 Task: Find connections with filter location Nageswari with filter topic #jobsearchwith filter profile language French with filter current company Brookfield Properties with filter school Zeal College of Engineering & Research, Pune with filter industry Textile Manufacturing with filter service category Budgeting with filter keywords title Financial Analyst
Action: Mouse moved to (503, 99)
Screenshot: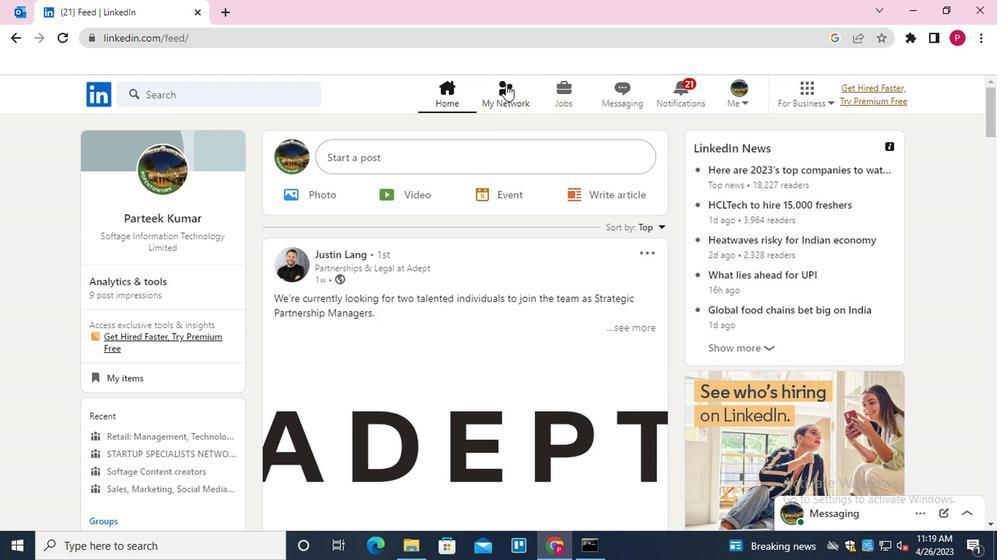 
Action: Mouse pressed left at (503, 99)
Screenshot: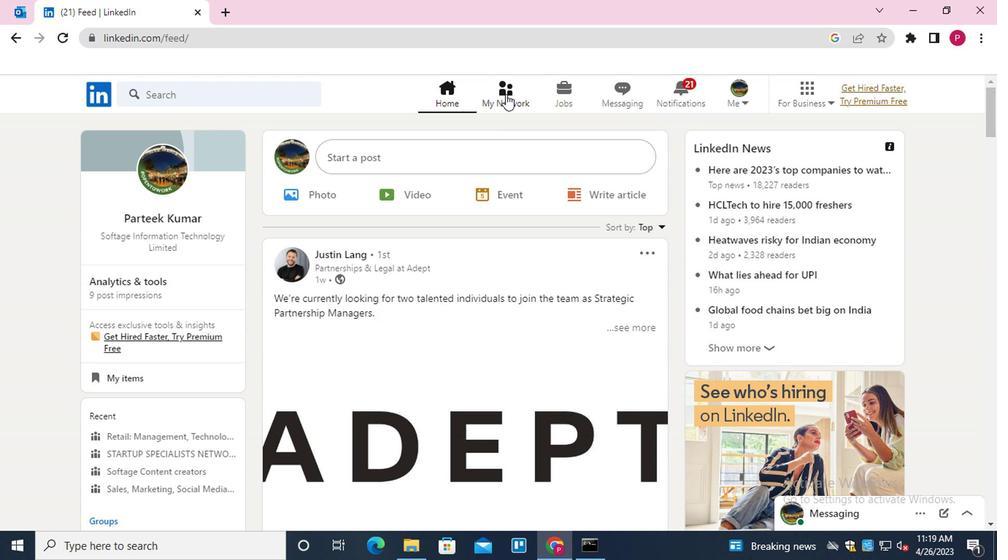 
Action: Mouse moved to (219, 184)
Screenshot: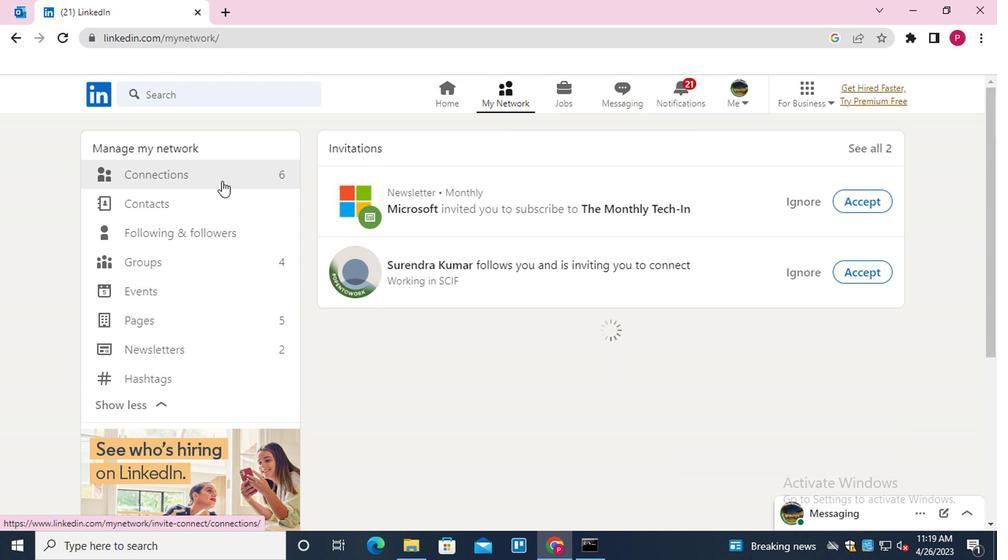 
Action: Mouse pressed left at (219, 184)
Screenshot: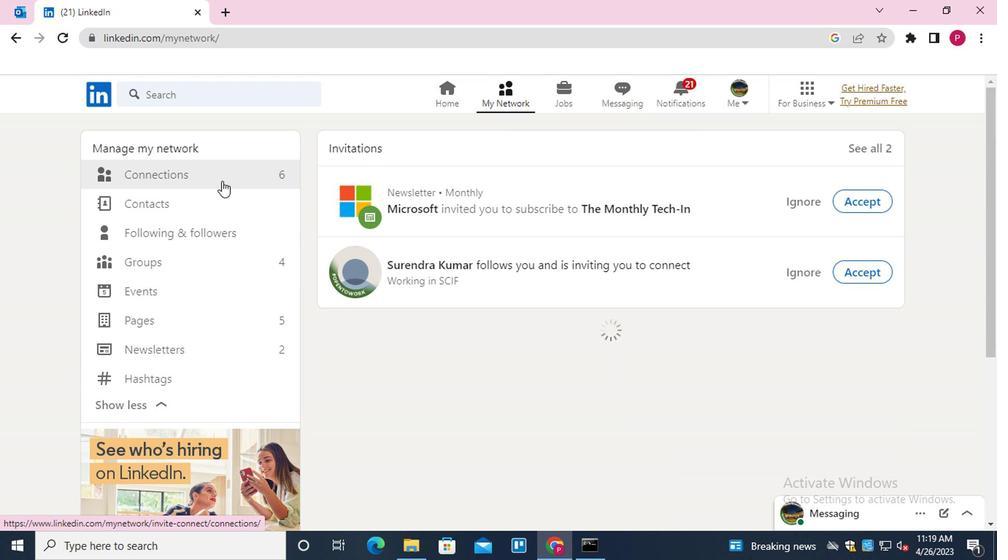
Action: Mouse moved to (612, 178)
Screenshot: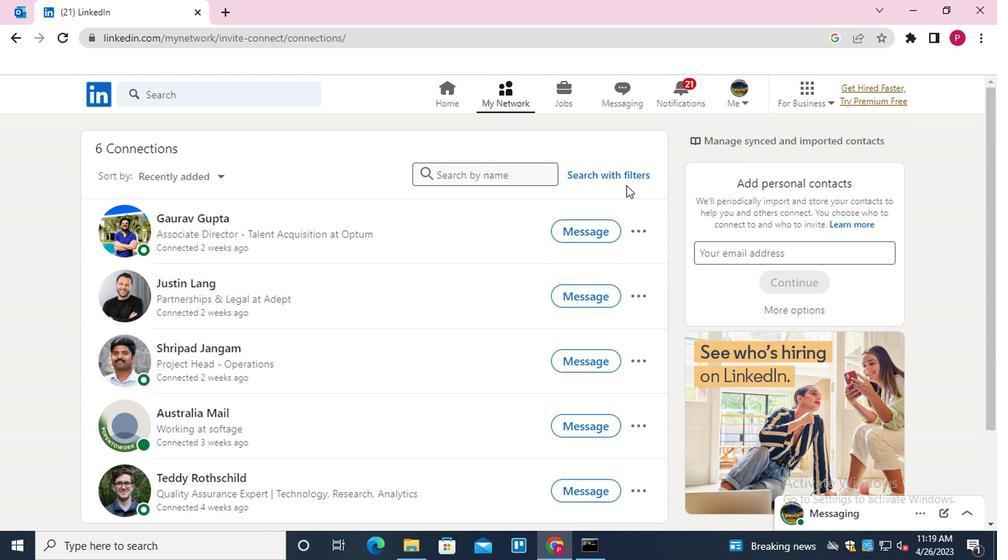 
Action: Mouse pressed left at (612, 178)
Screenshot: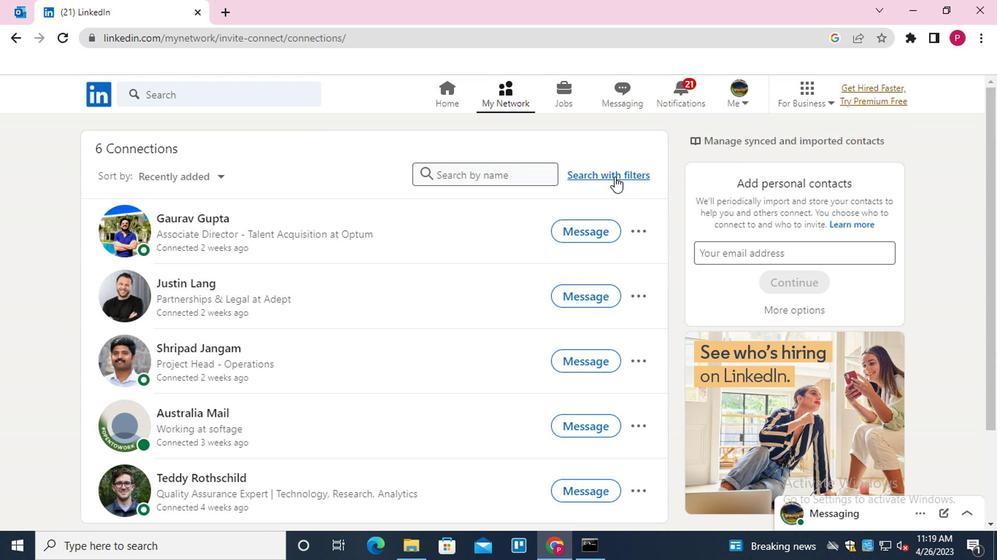 
Action: Mouse moved to (485, 145)
Screenshot: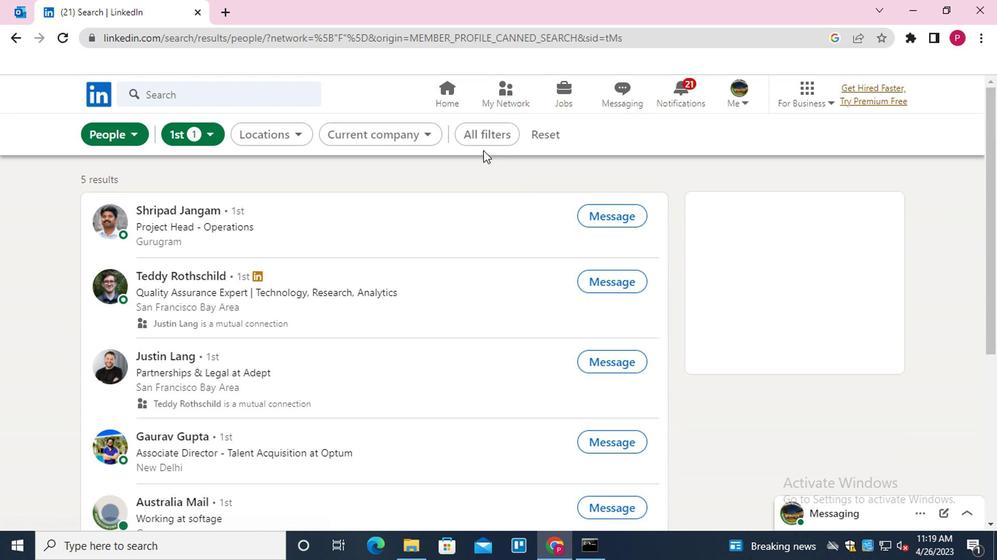 
Action: Mouse pressed left at (485, 145)
Screenshot: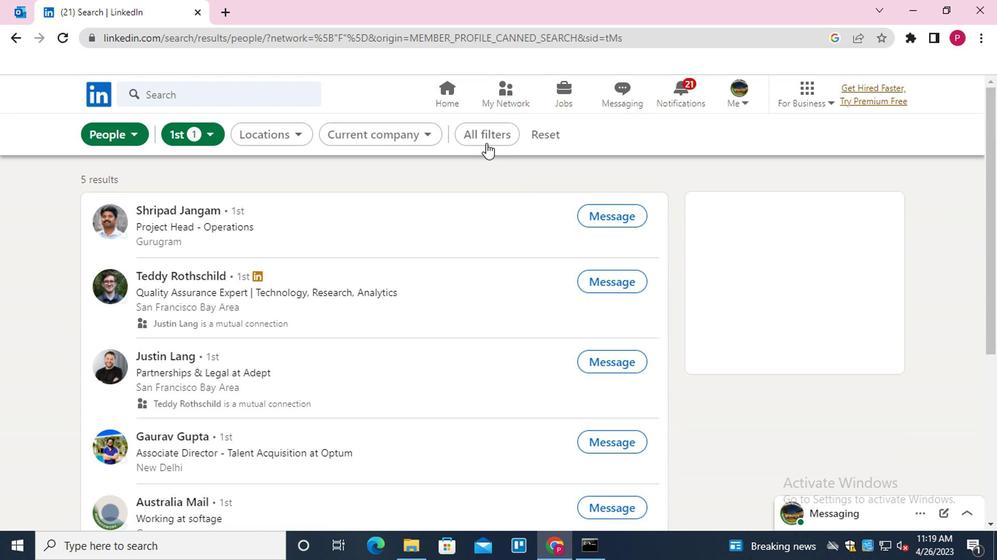 
Action: Mouse moved to (739, 331)
Screenshot: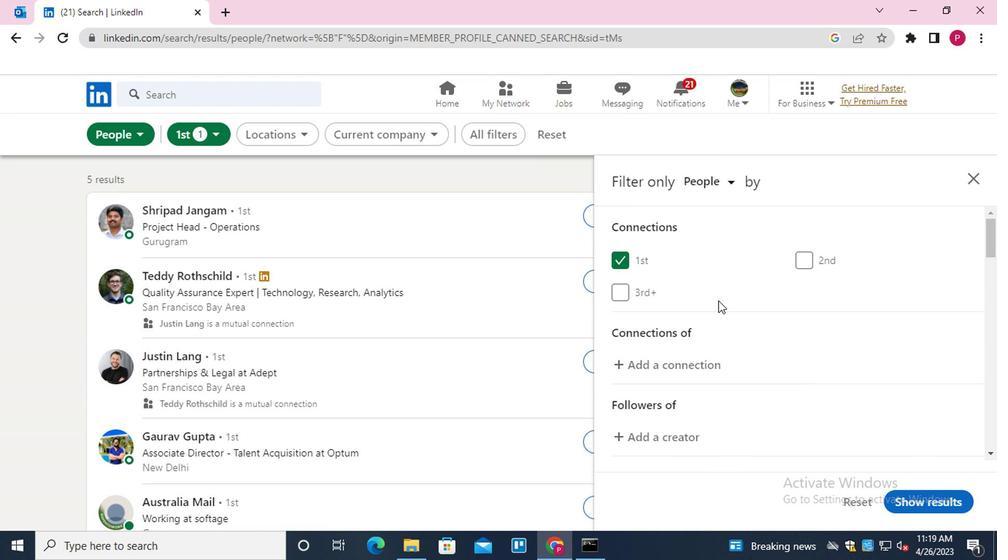 
Action: Mouse scrolled (739, 330) with delta (0, 0)
Screenshot: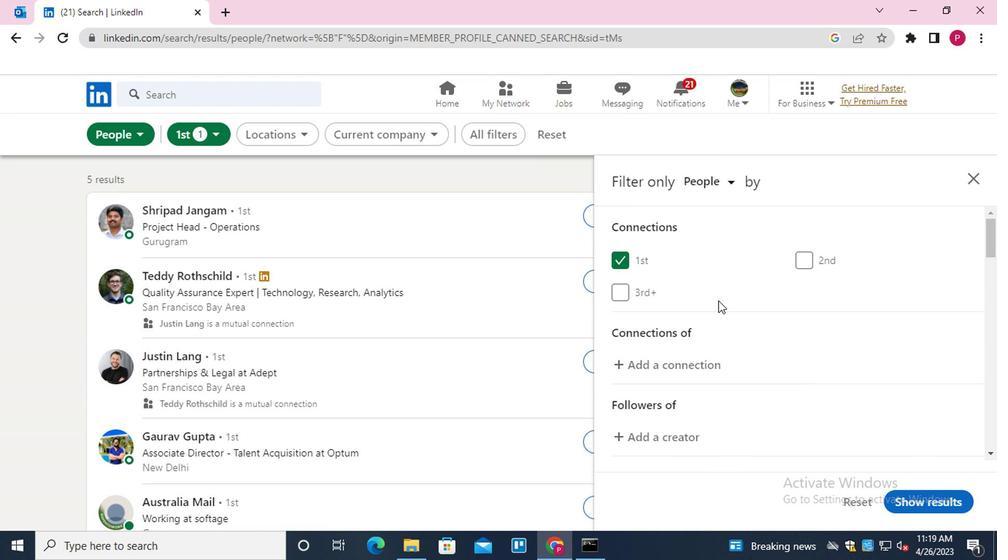 
Action: Mouse moved to (744, 336)
Screenshot: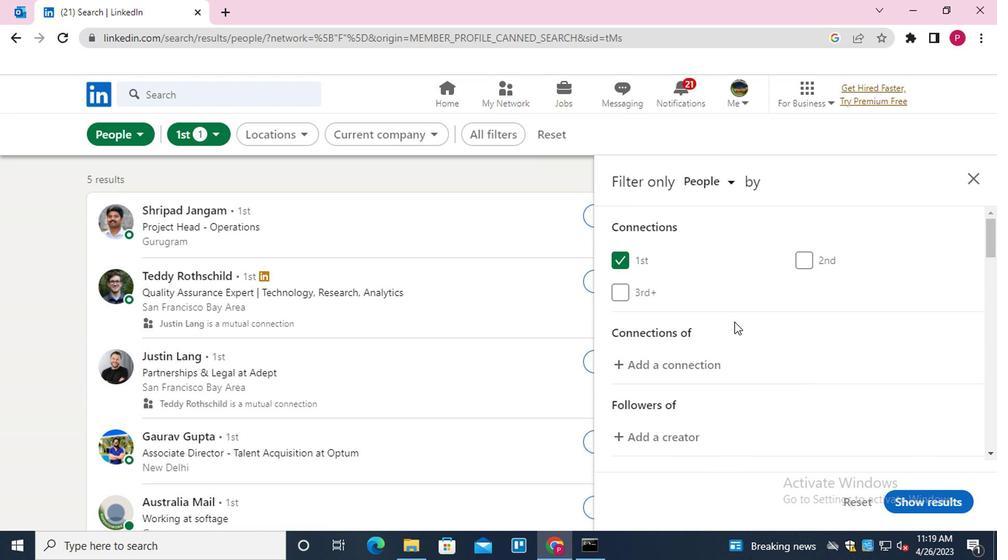 
Action: Mouse scrolled (744, 335) with delta (0, -1)
Screenshot: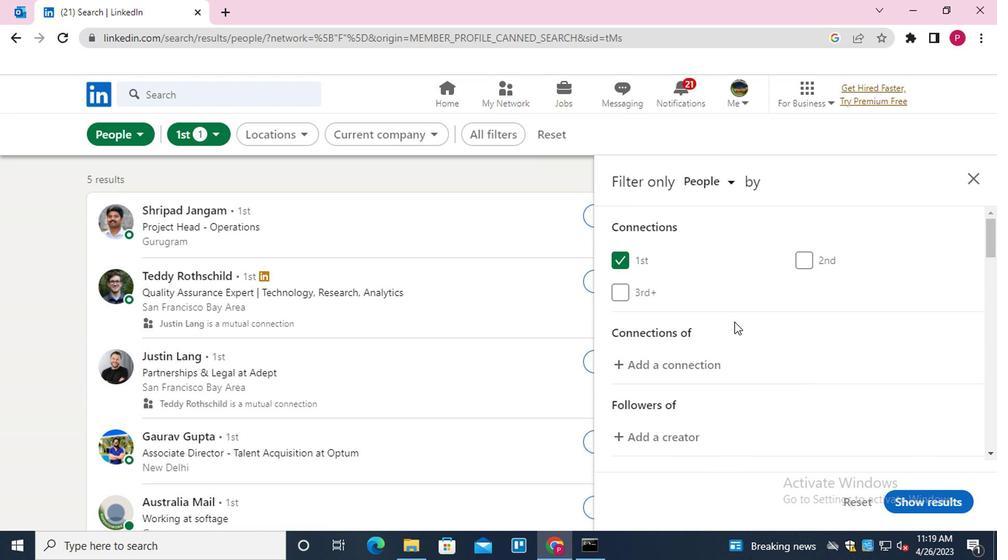 
Action: Mouse moved to (879, 419)
Screenshot: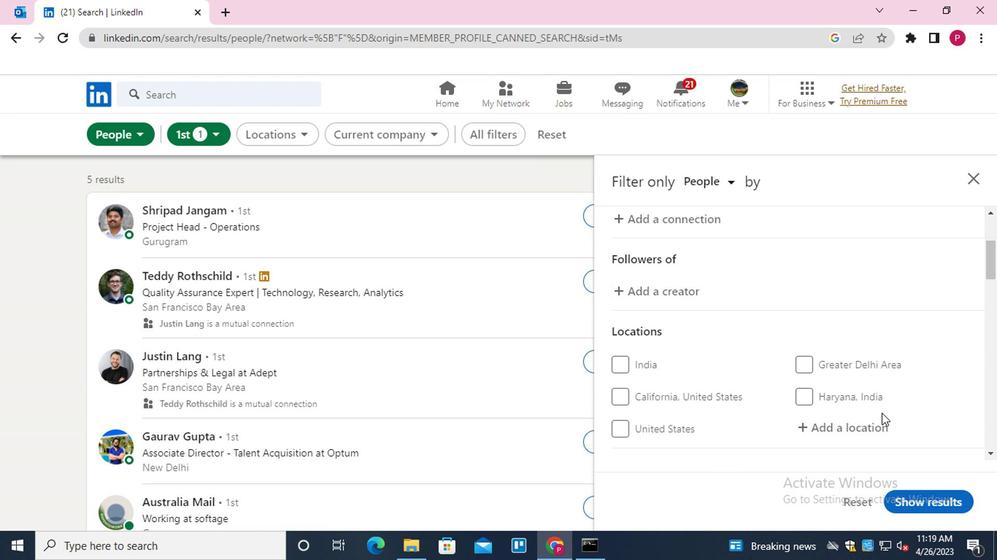 
Action: Mouse pressed left at (879, 419)
Screenshot: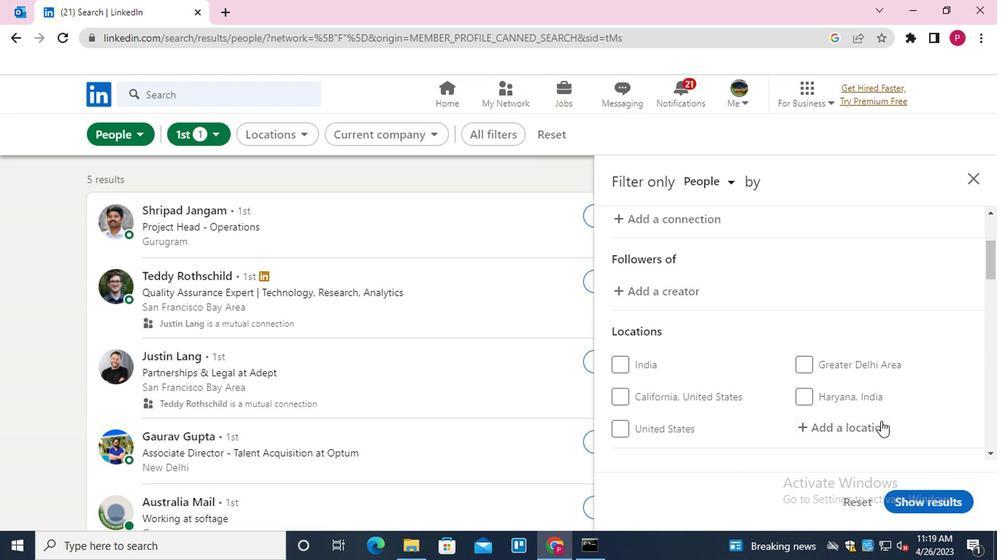 
Action: Key pressed <Key.shift>NAGESWARI
Screenshot: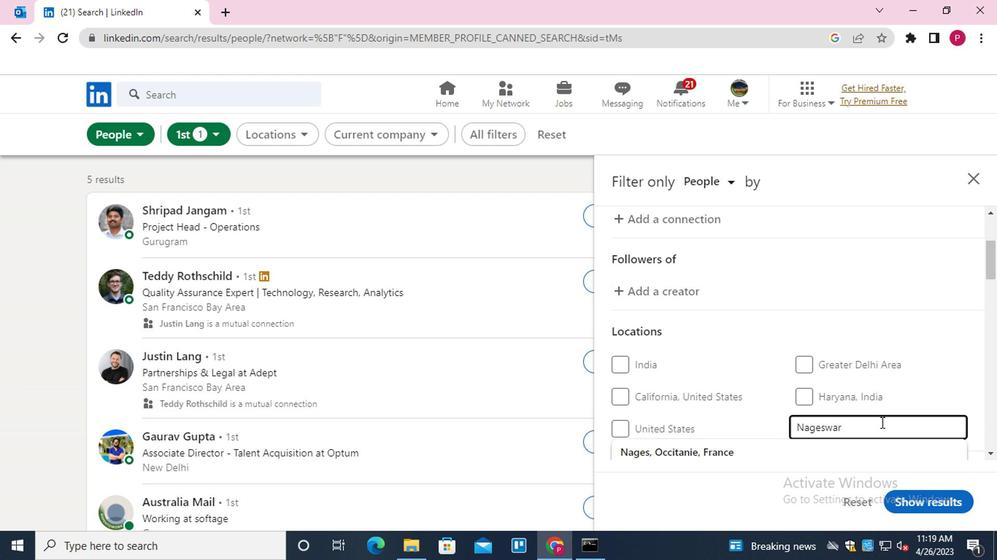 
Action: Mouse moved to (903, 390)
Screenshot: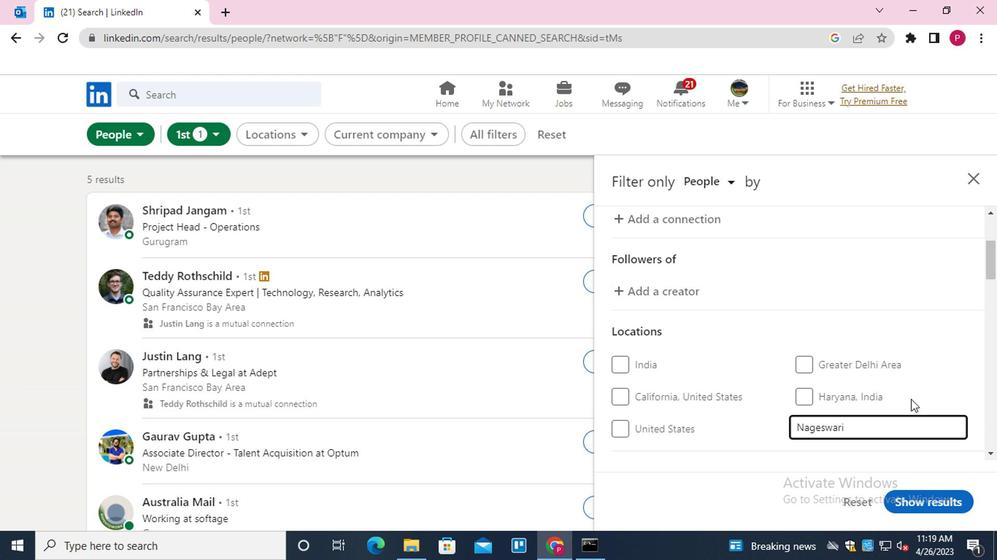 
Action: Mouse scrolled (903, 389) with delta (0, -1)
Screenshot: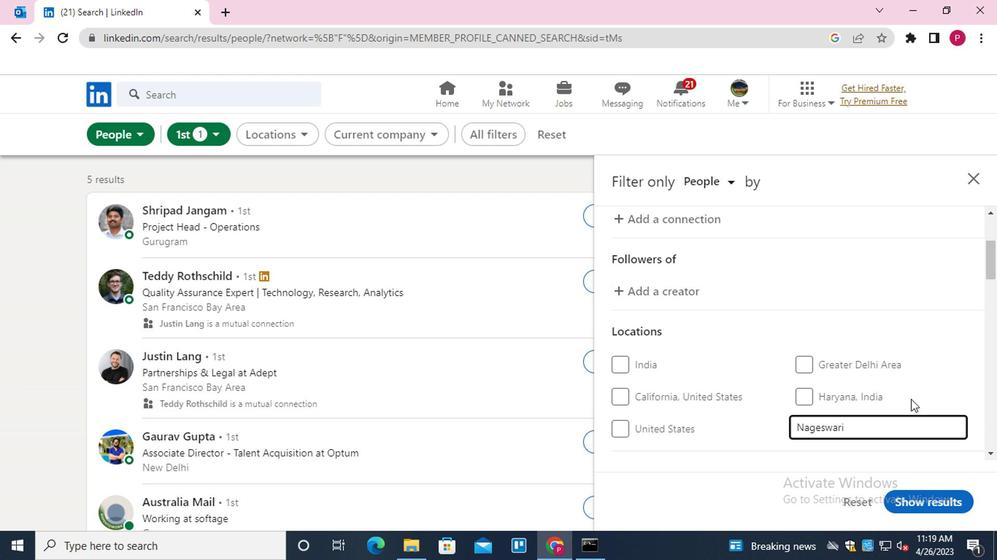 
Action: Mouse moved to (887, 386)
Screenshot: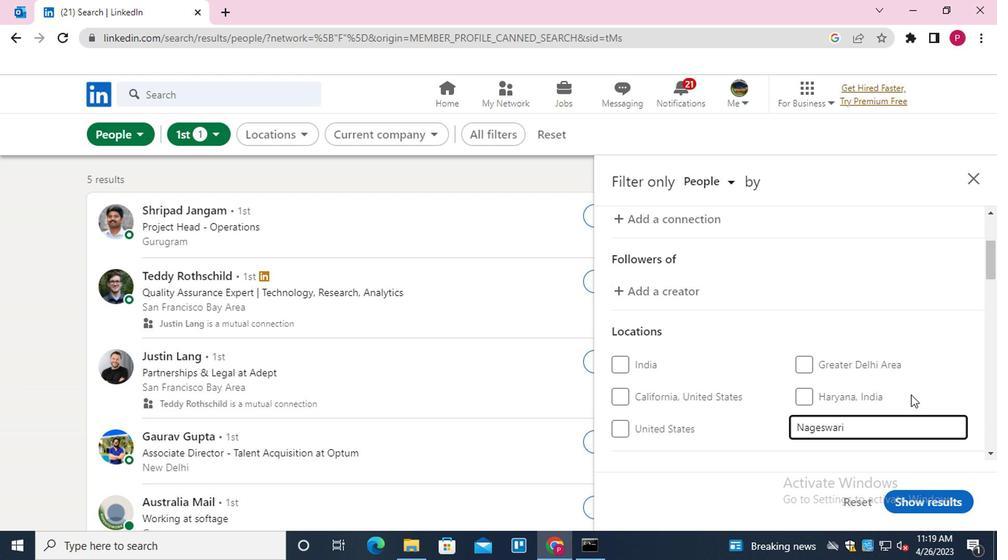 
Action: Mouse scrolled (887, 385) with delta (0, -1)
Screenshot: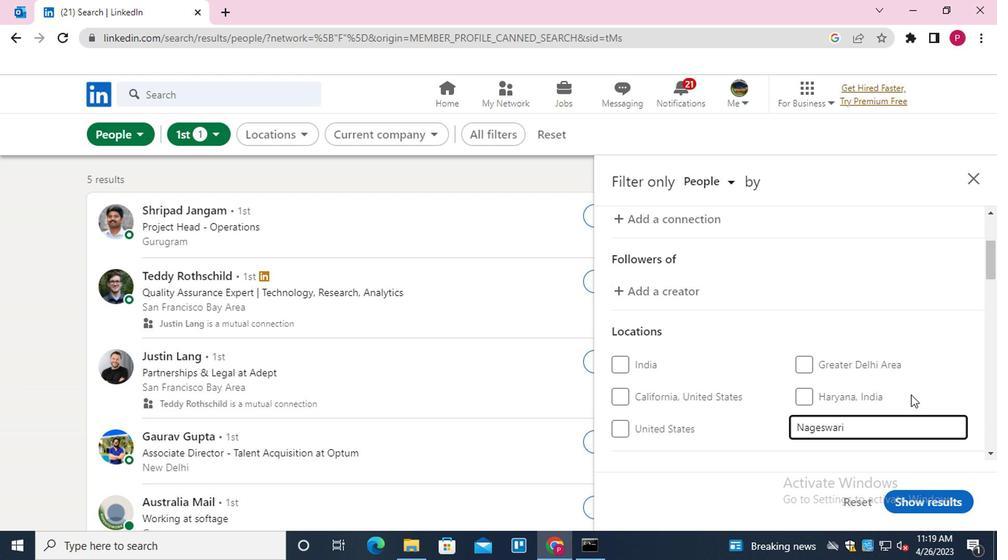 
Action: Mouse moved to (687, 348)
Screenshot: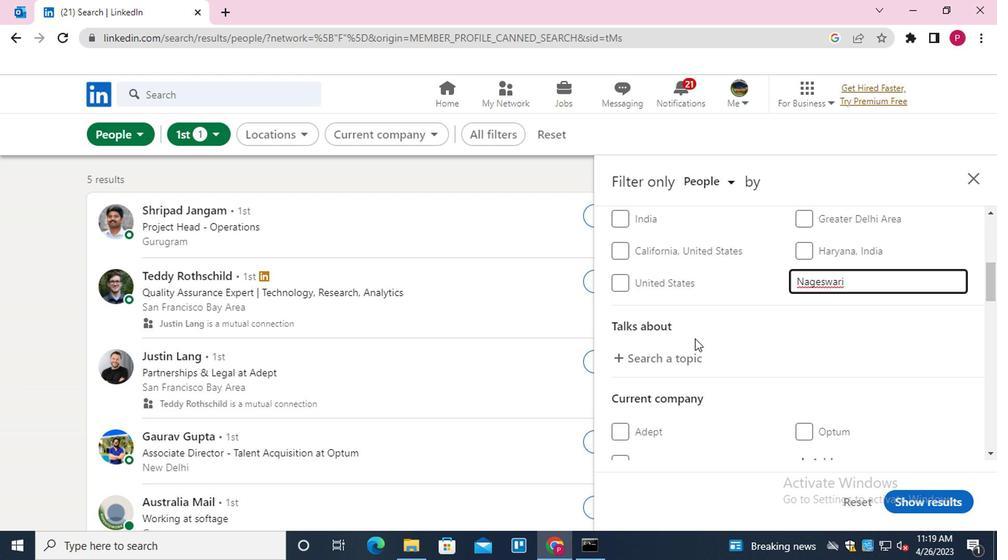 
Action: Mouse pressed left at (687, 348)
Screenshot: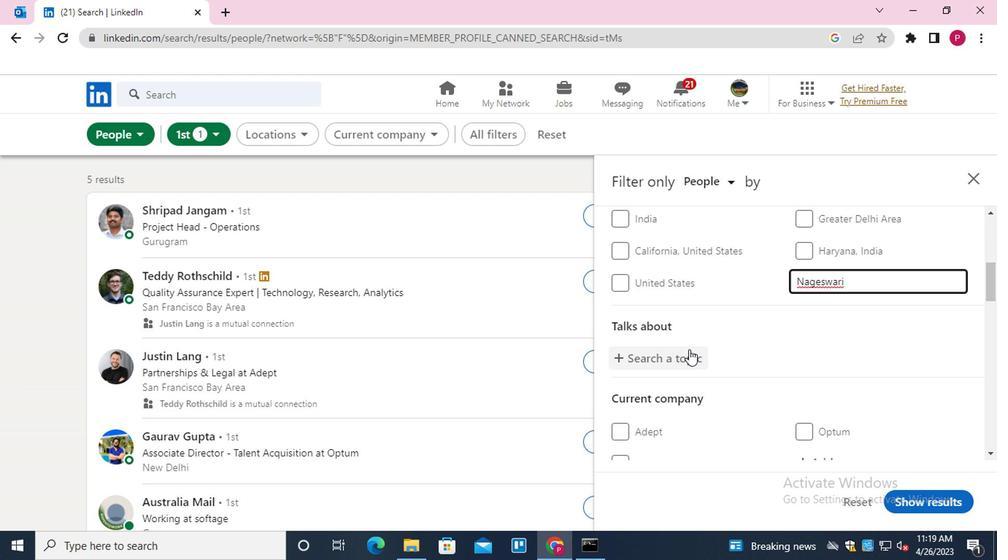 
Action: Key pressed <Key.shift><Key.shift><Key.shift><Key.shift><Key.shift><Key.shift><Key.shift><Key.shift><Key.shift><Key.shift><Key.shift><Key.shift><Key.shift><Key.shift><Key.shift>JOBSEARCH<Key.down><Key.enter>
Screenshot: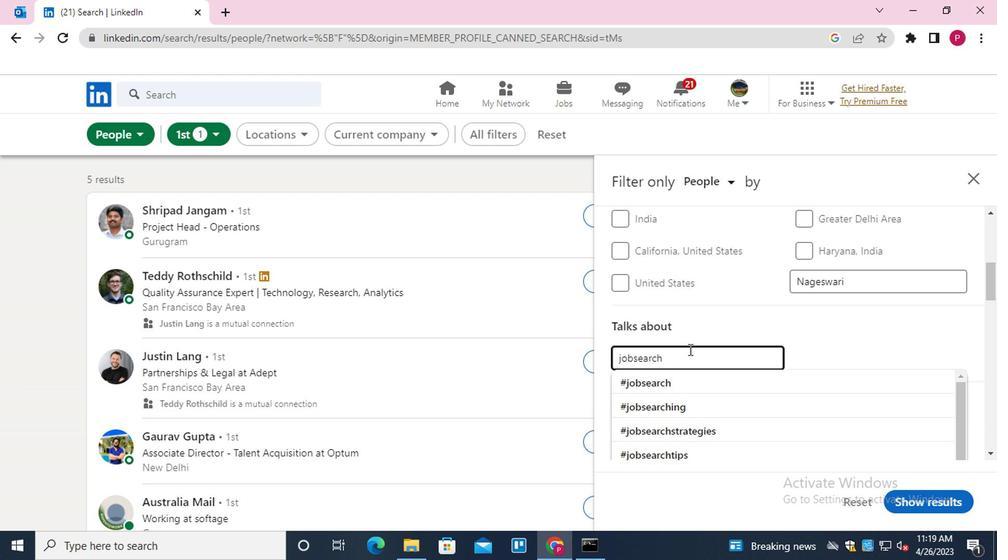 
Action: Mouse moved to (687, 349)
Screenshot: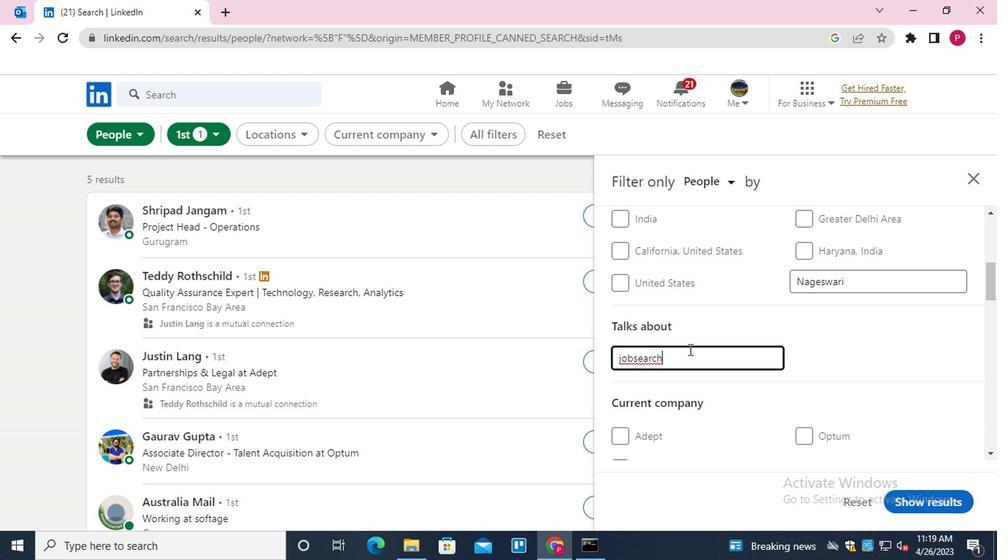 
Action: Mouse pressed left at (687, 349)
Screenshot: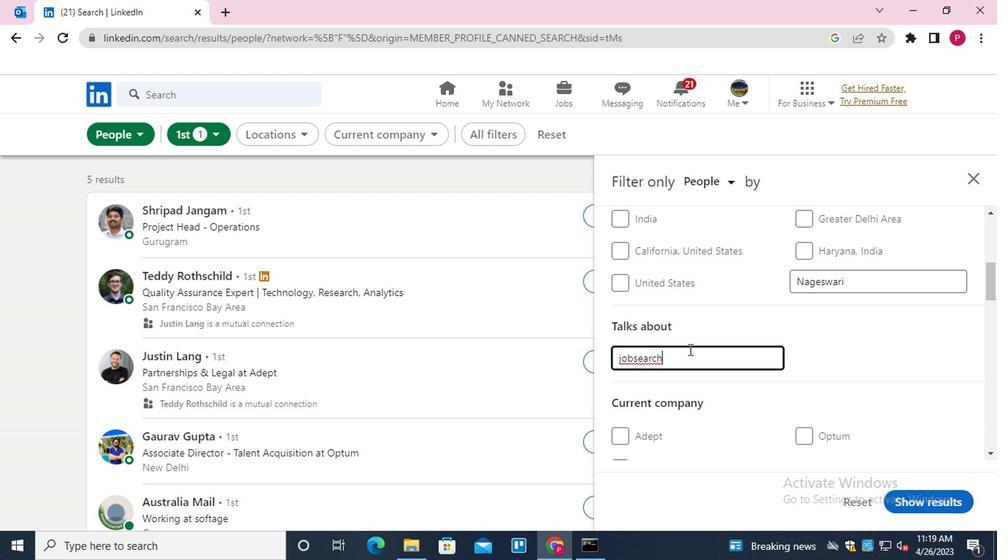 
Action: Mouse moved to (686, 350)
Screenshot: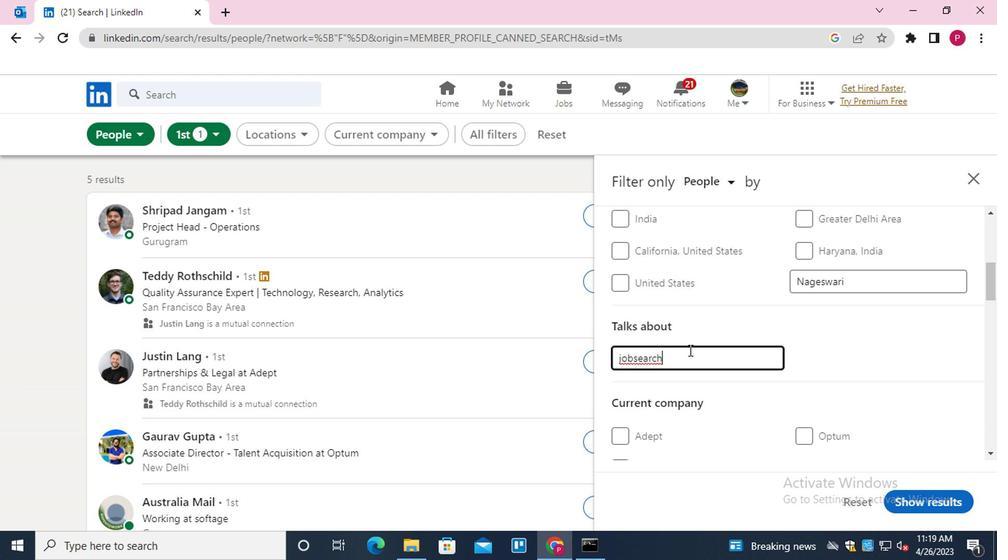 
Action: Key pressed <Key.down><Key.enter>
Screenshot: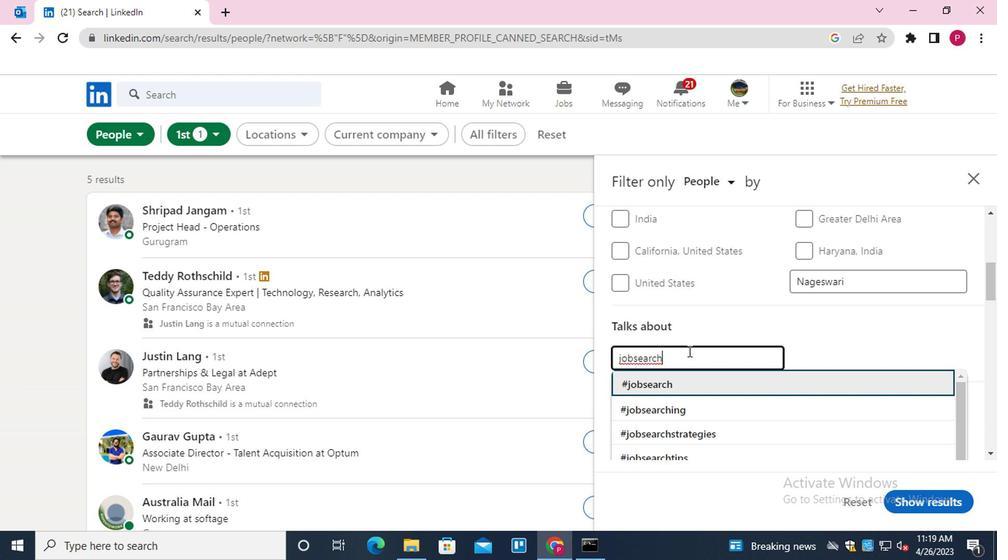 
Action: Mouse scrolled (686, 349) with delta (0, -1)
Screenshot: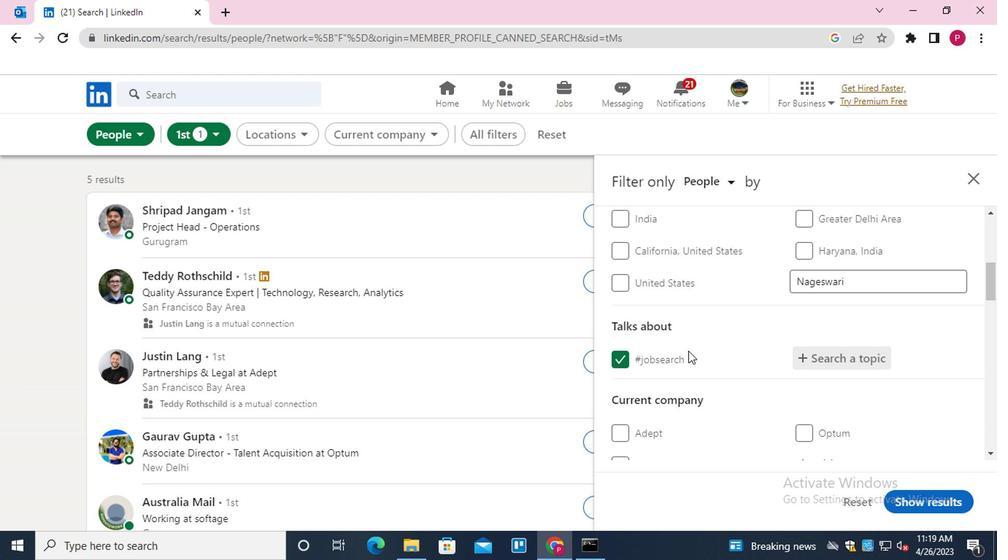 
Action: Mouse scrolled (686, 349) with delta (0, -1)
Screenshot: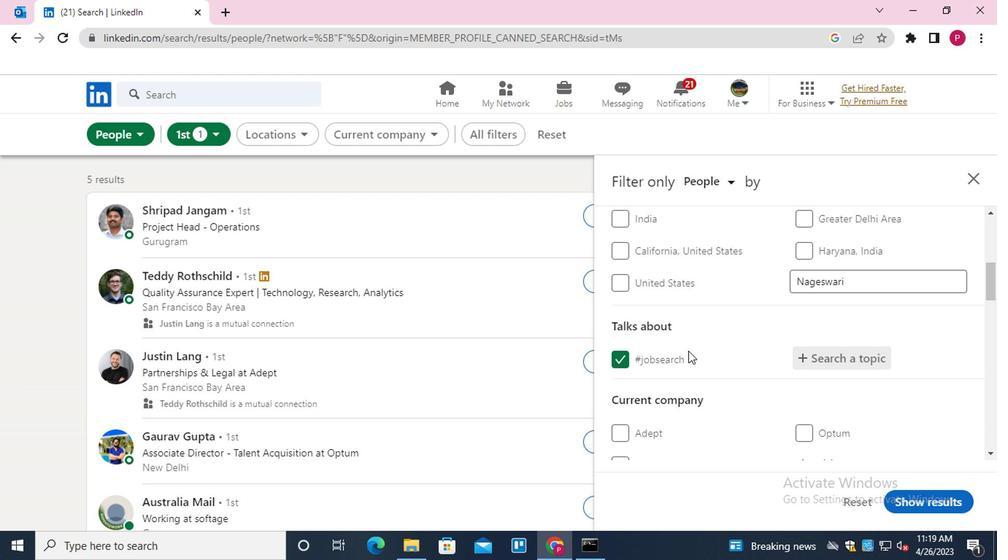 
Action: Mouse moved to (822, 321)
Screenshot: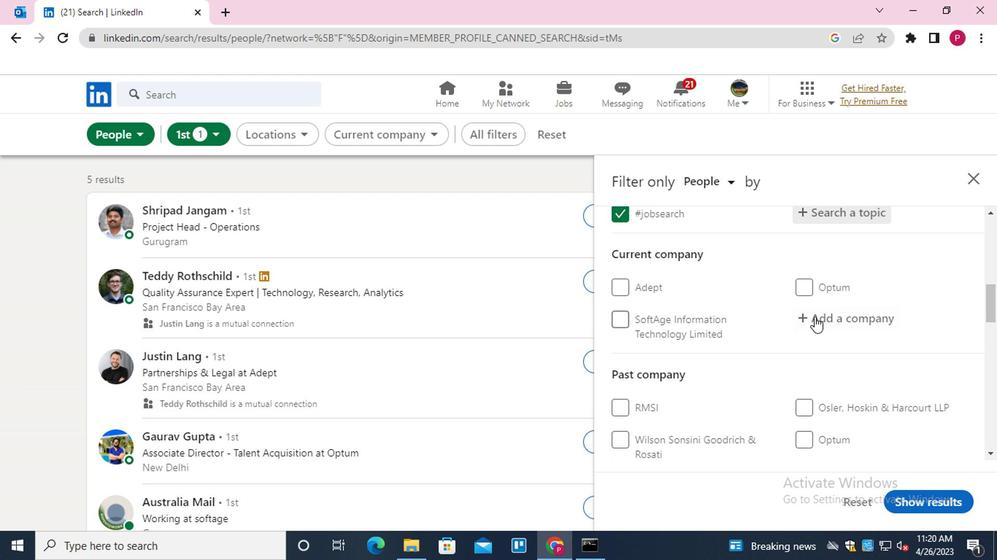 
Action: Mouse pressed left at (822, 321)
Screenshot: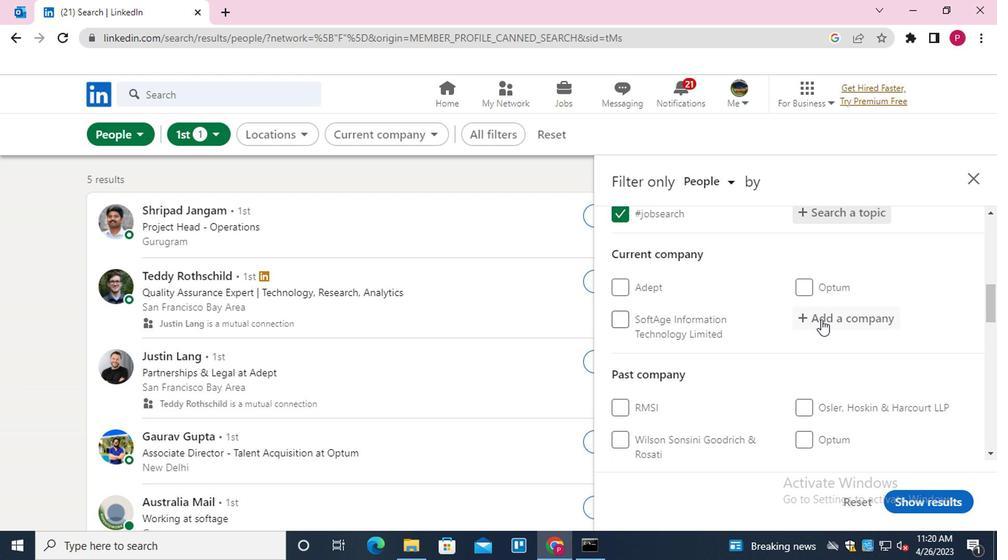 
Action: Mouse moved to (823, 321)
Screenshot: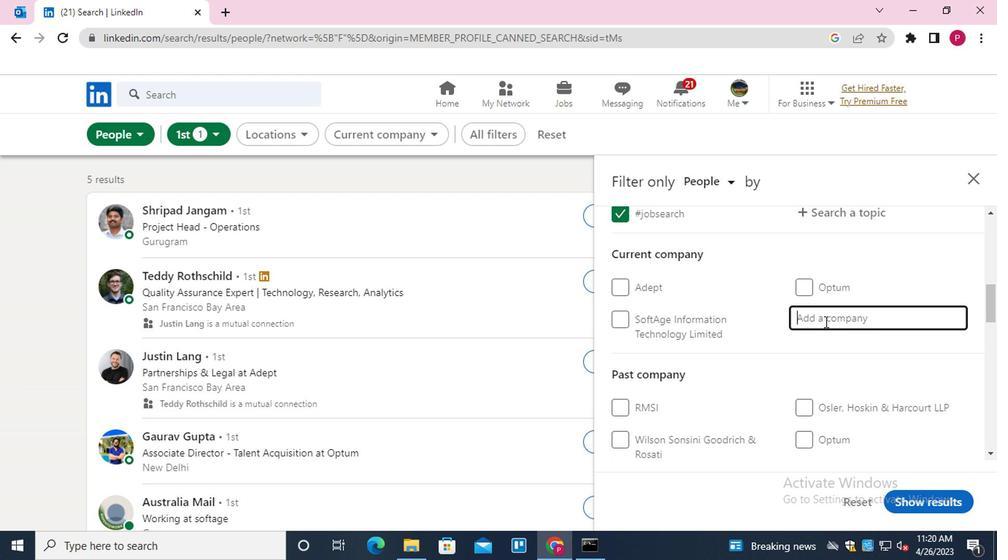 
Action: Key pressed <Key.shift><Key.shift><Key.shift><Key.shift>BRROKFIELD
Screenshot: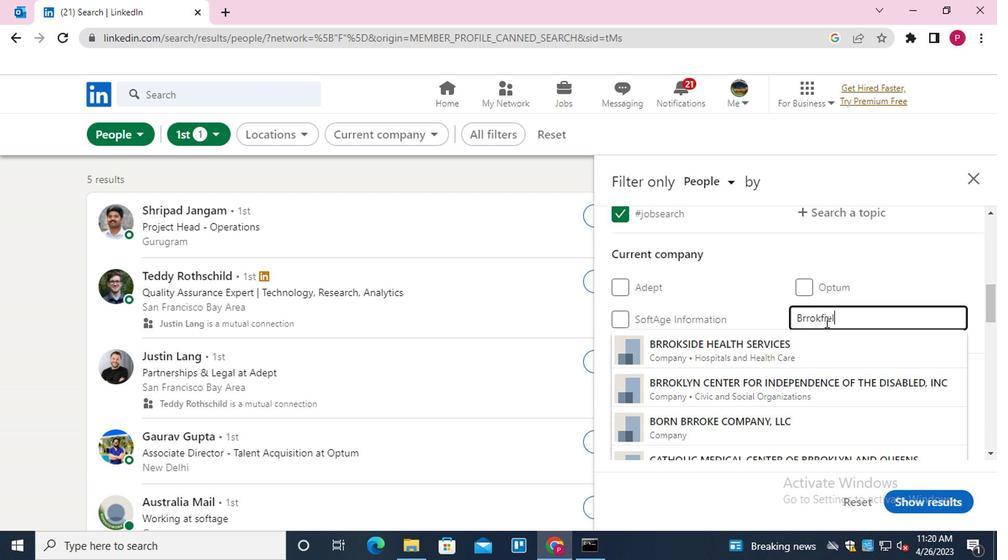 
Action: Mouse moved to (901, 323)
Screenshot: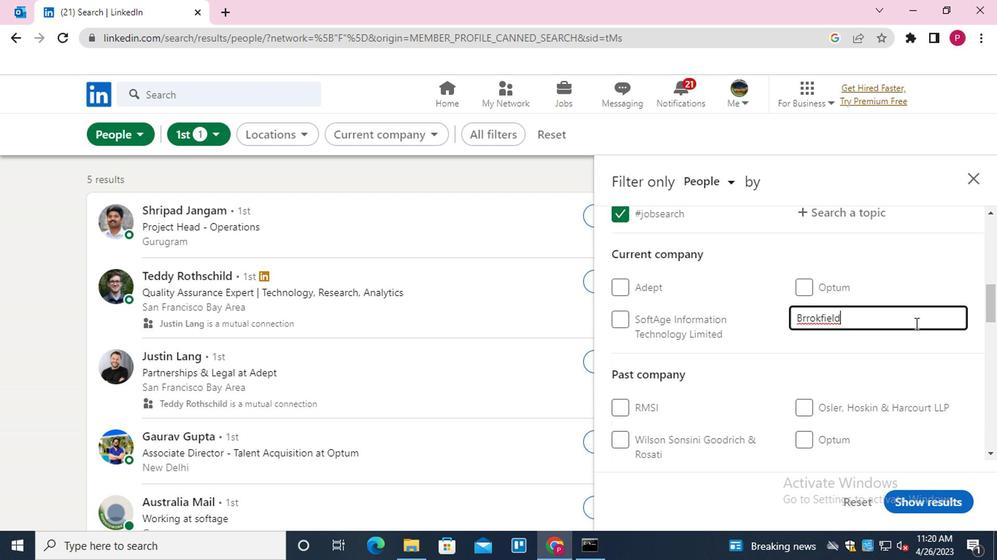 
Action: Key pressed <Key.backspace><Key.backspace><Key.backspace><Key.backspace><Key.backspace><Key.backspace><Key.backspace><Key.backspace>OOKFIELD
Screenshot: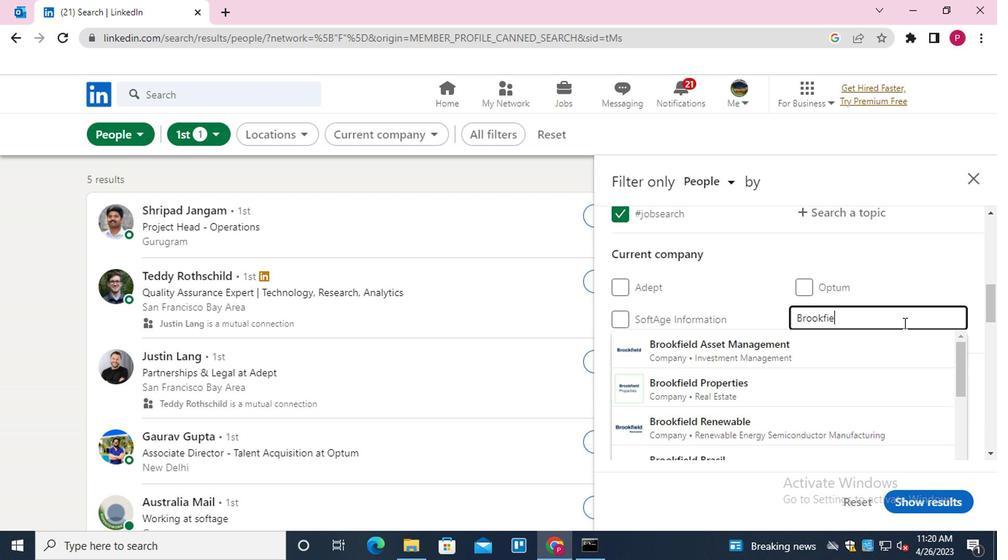 
Action: Mouse moved to (861, 381)
Screenshot: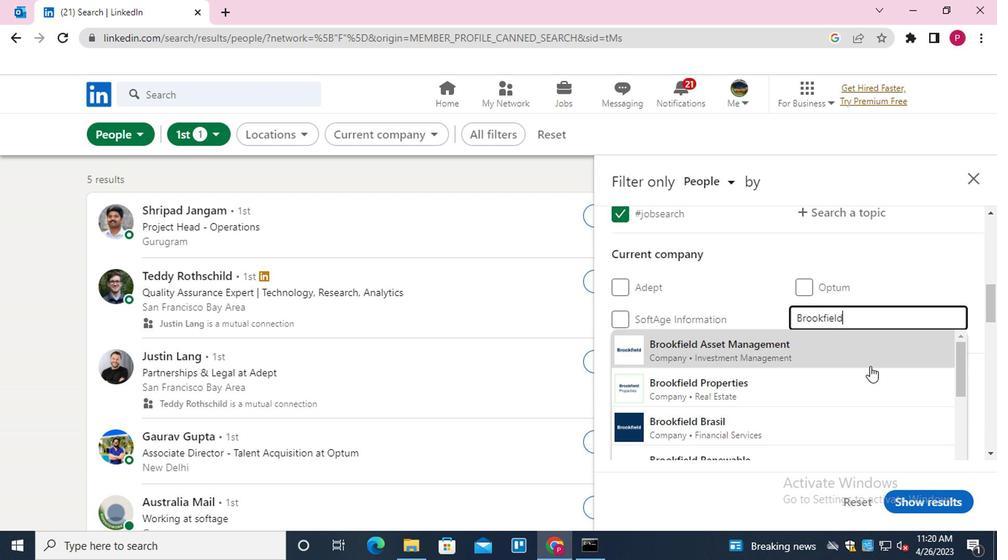 
Action: Mouse pressed left at (861, 381)
Screenshot: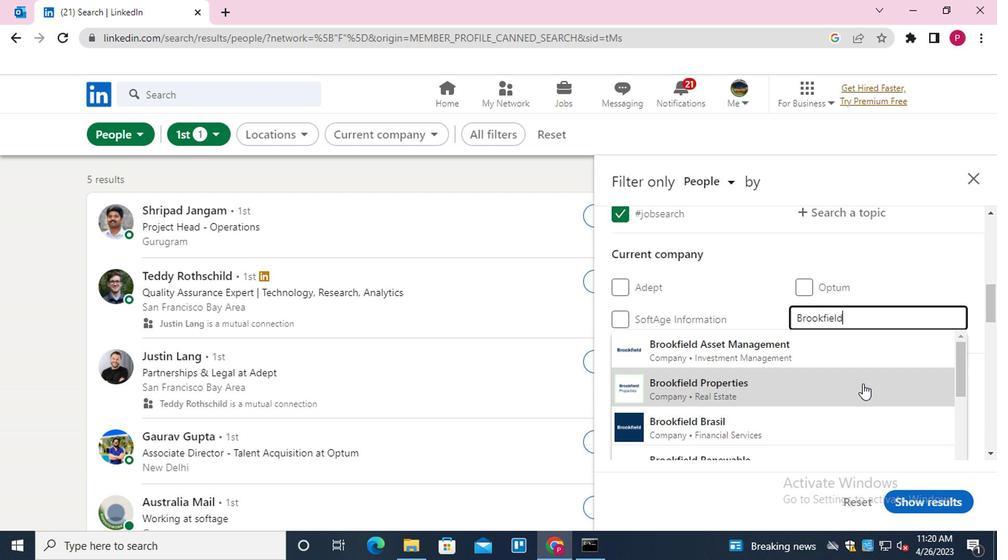 
Action: Mouse moved to (741, 360)
Screenshot: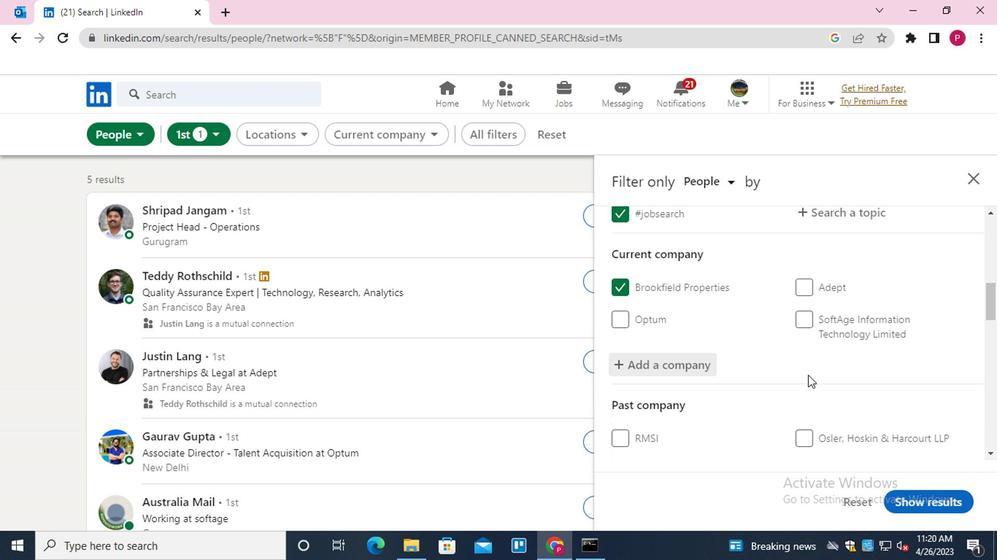 
Action: Mouse scrolled (741, 359) with delta (0, 0)
Screenshot: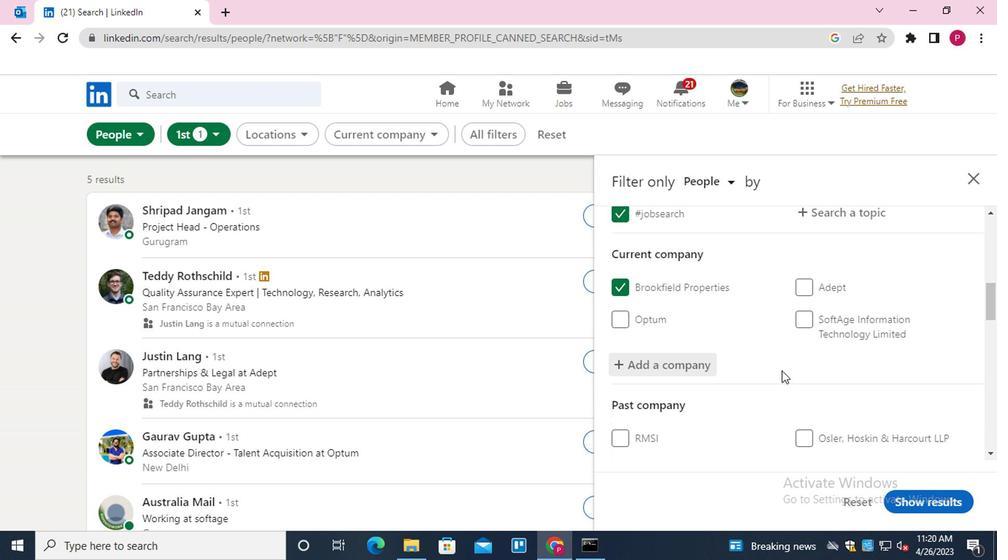 
Action: Mouse scrolled (741, 359) with delta (0, 0)
Screenshot: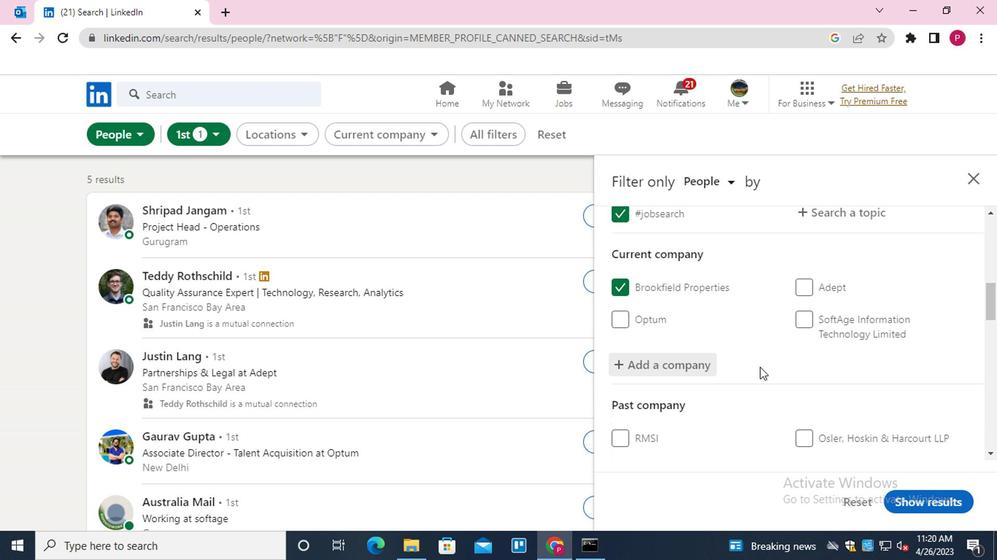 
Action: Mouse scrolled (741, 359) with delta (0, 0)
Screenshot: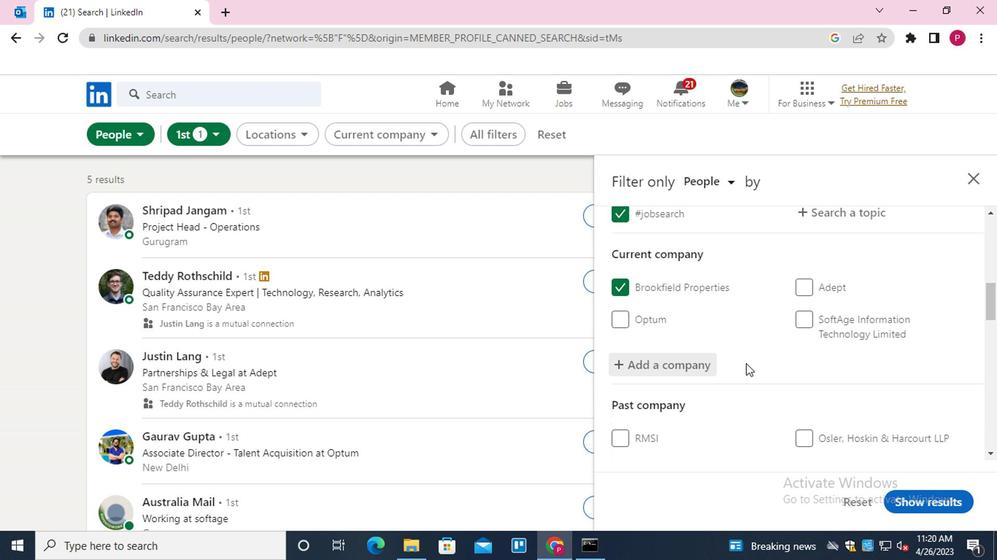 
Action: Mouse moved to (739, 360)
Screenshot: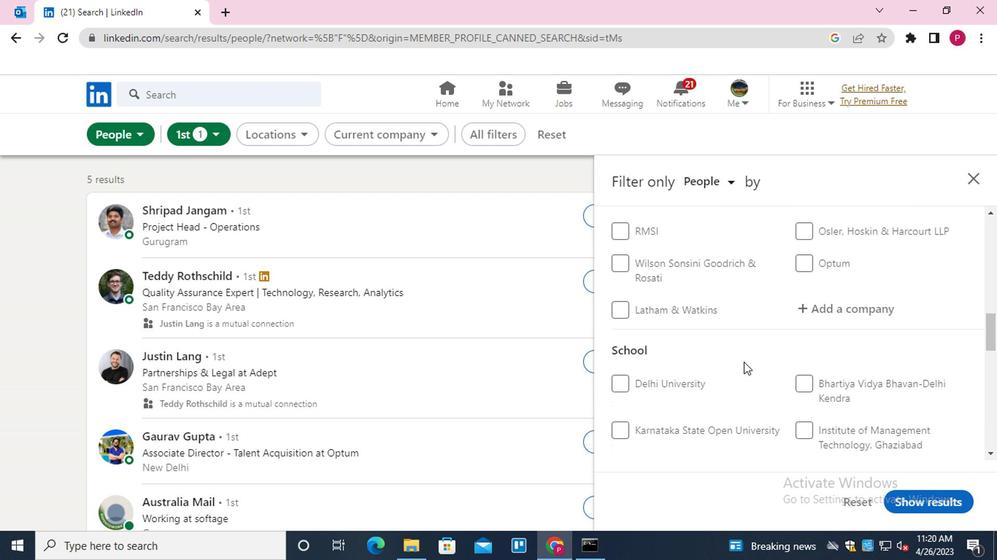 
Action: Mouse scrolled (739, 359) with delta (0, 0)
Screenshot: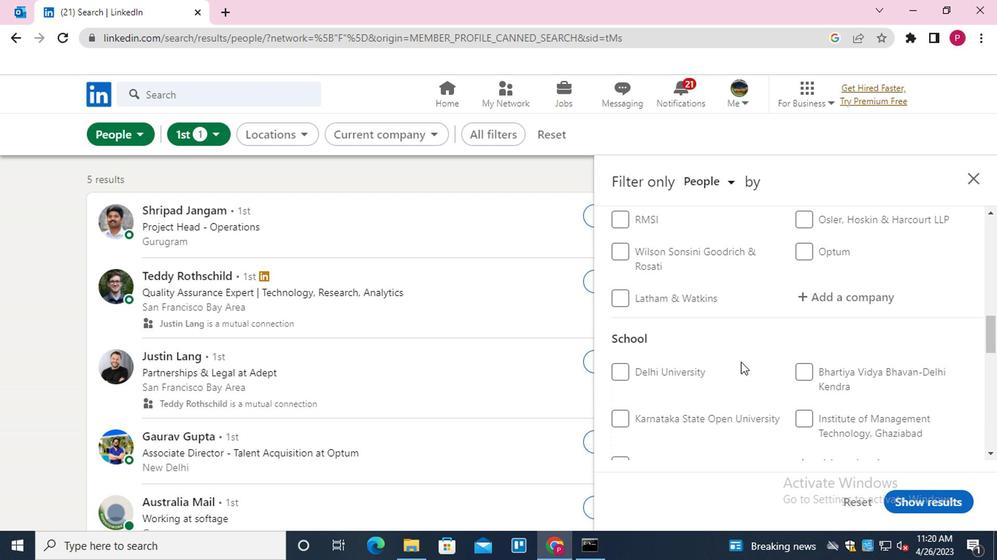 
Action: Mouse scrolled (739, 359) with delta (0, 0)
Screenshot: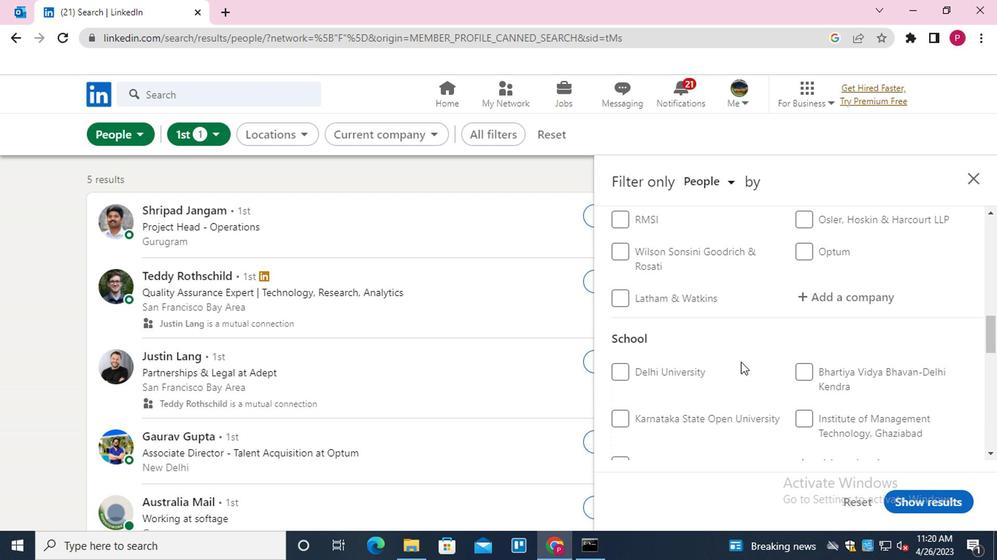 
Action: Mouse moved to (848, 322)
Screenshot: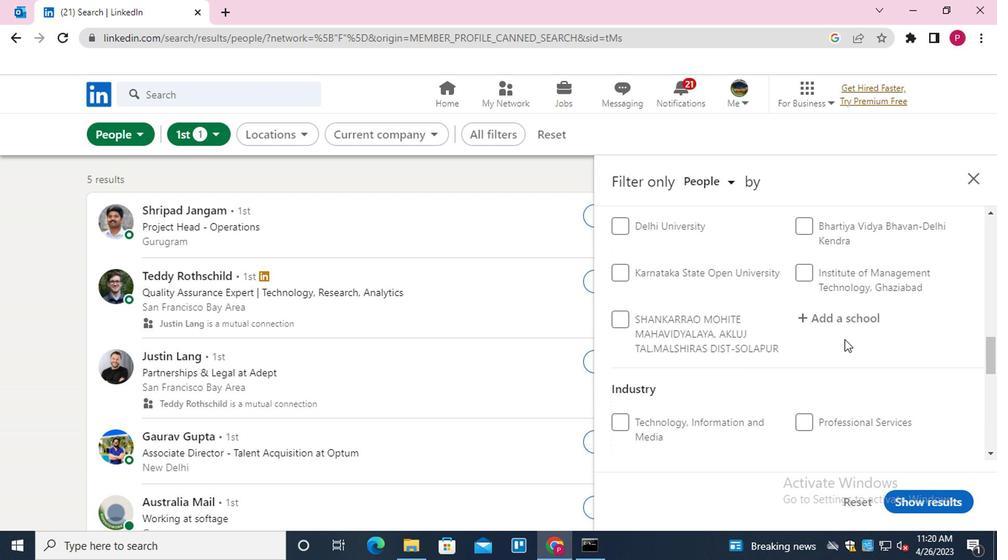 
Action: Mouse pressed left at (848, 322)
Screenshot: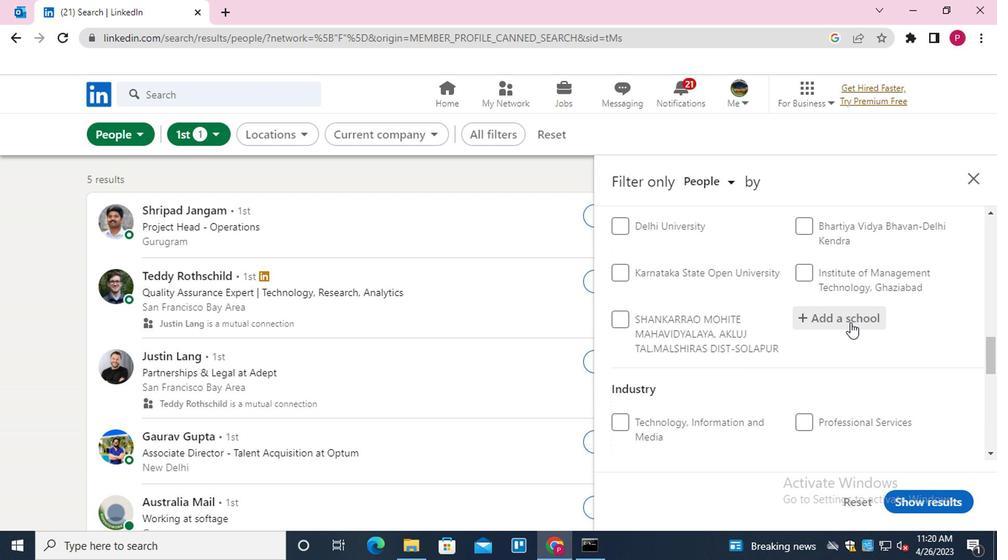 
Action: Key pressed <Key.shift>ZEAL<Key.space><Key.shift>COLLEGE
Screenshot: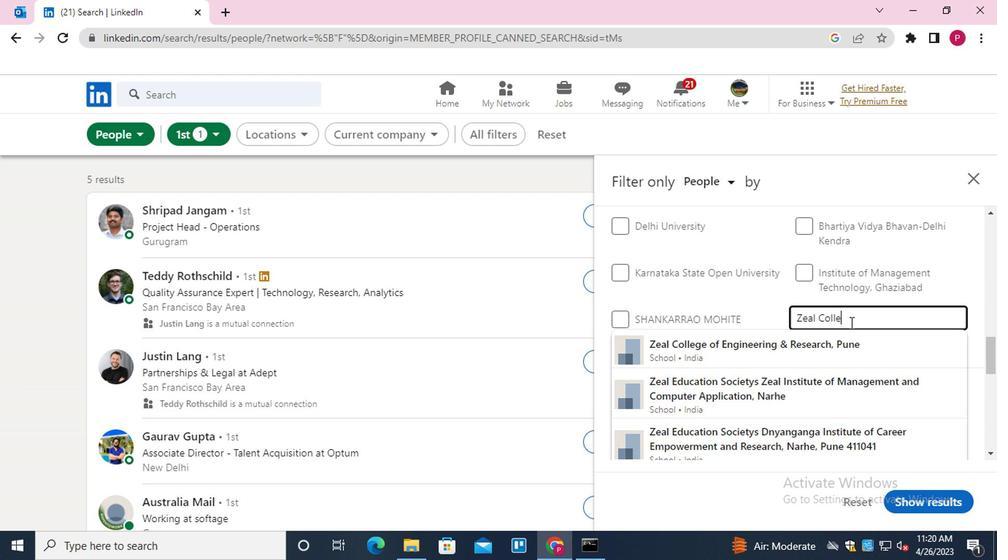 
Action: Mouse moved to (875, 334)
Screenshot: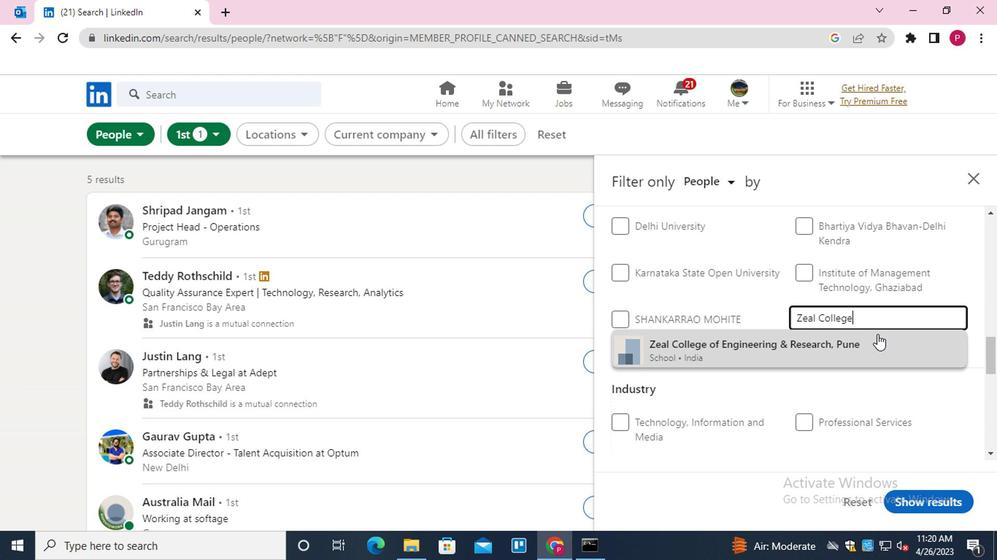 
Action: Mouse pressed left at (875, 334)
Screenshot: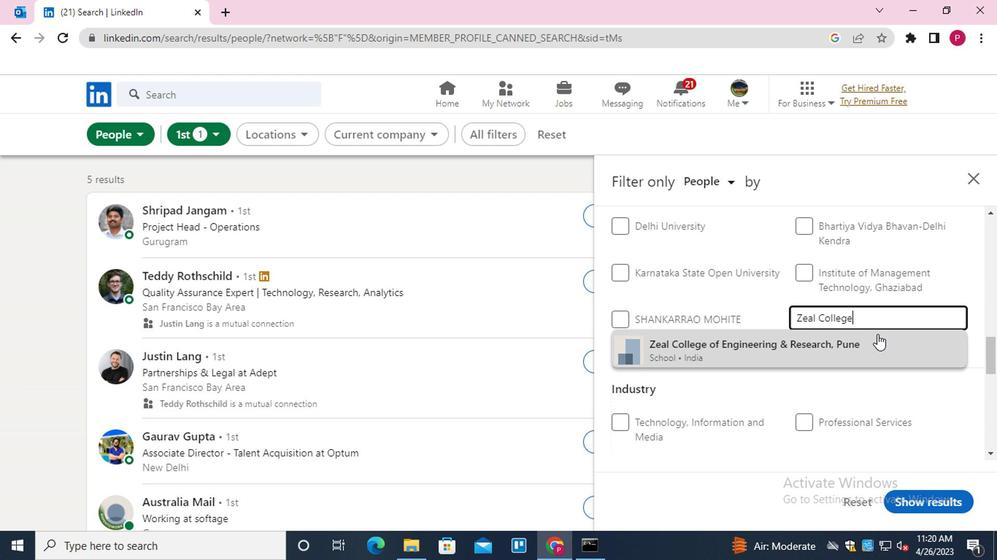 
Action: Mouse moved to (768, 301)
Screenshot: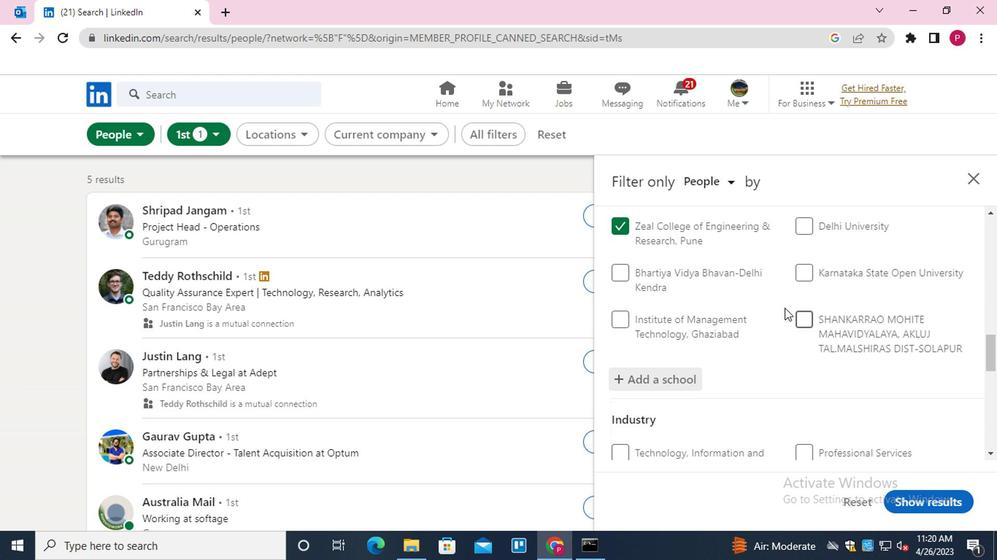 
Action: Mouse scrolled (768, 300) with delta (0, -1)
Screenshot: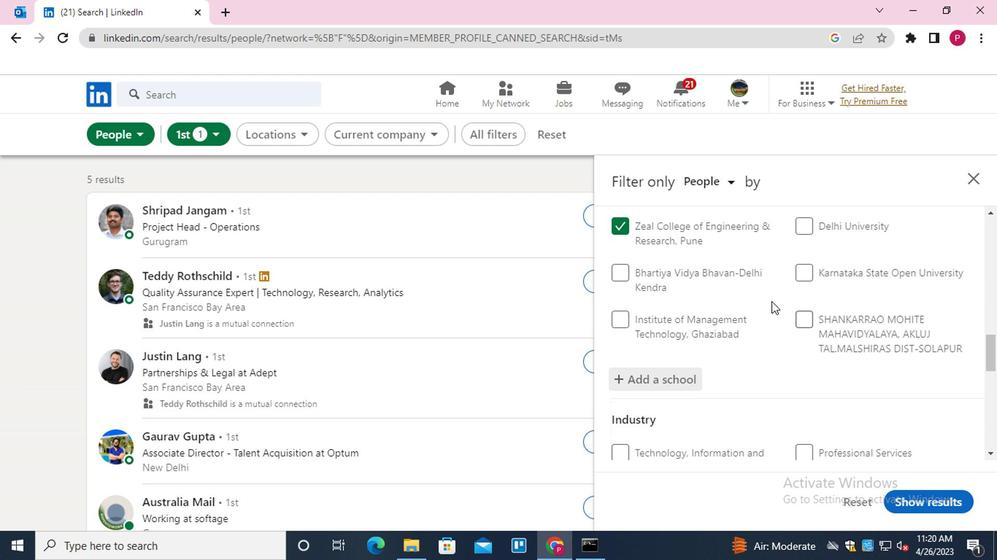 
Action: Mouse moved to (766, 301)
Screenshot: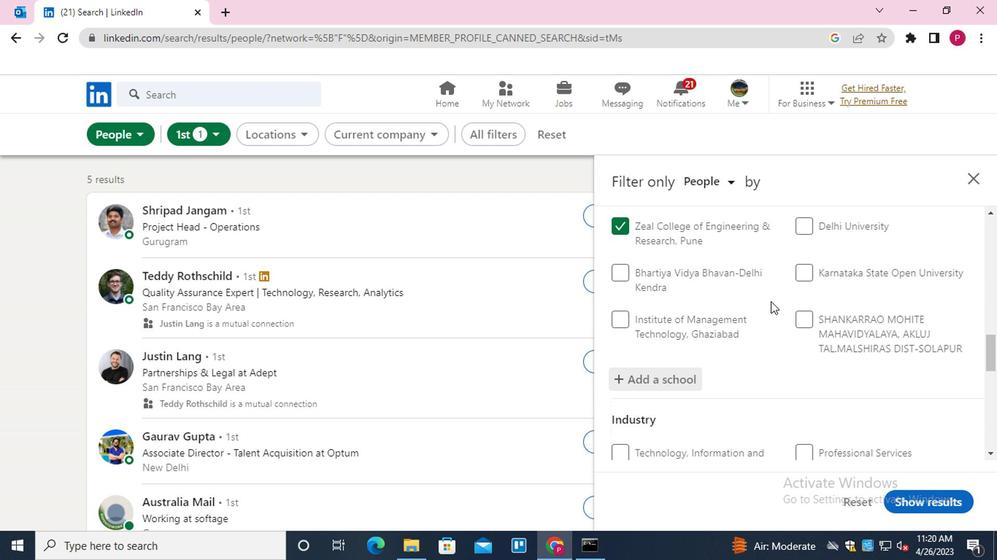
Action: Mouse scrolled (766, 300) with delta (0, -1)
Screenshot: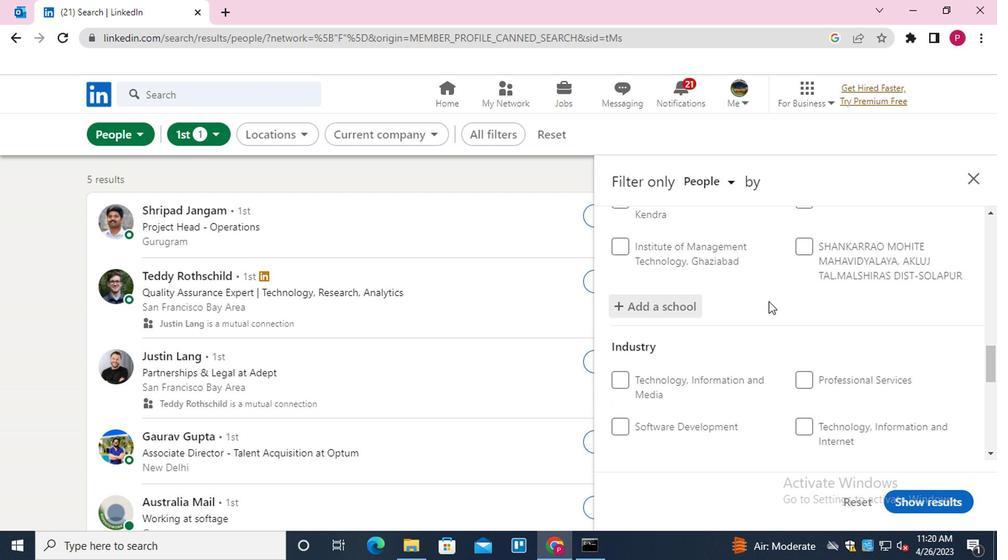 
Action: Mouse moved to (765, 302)
Screenshot: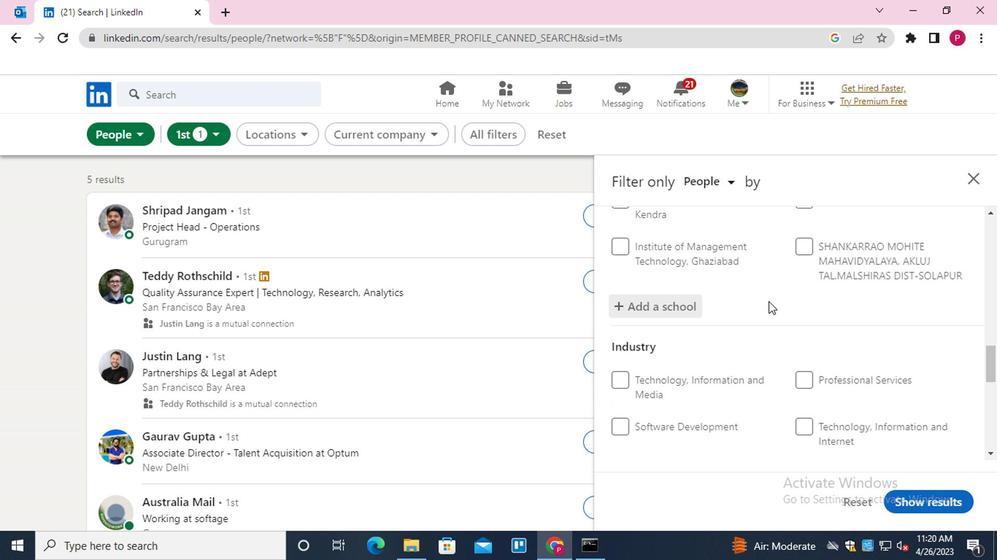 
Action: Mouse scrolled (765, 301) with delta (0, 0)
Screenshot: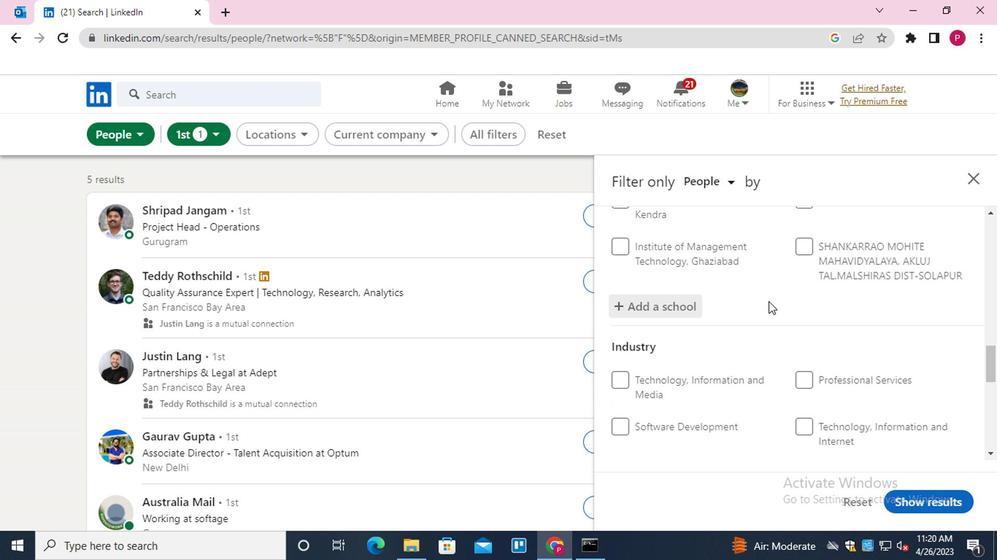 
Action: Mouse moved to (836, 329)
Screenshot: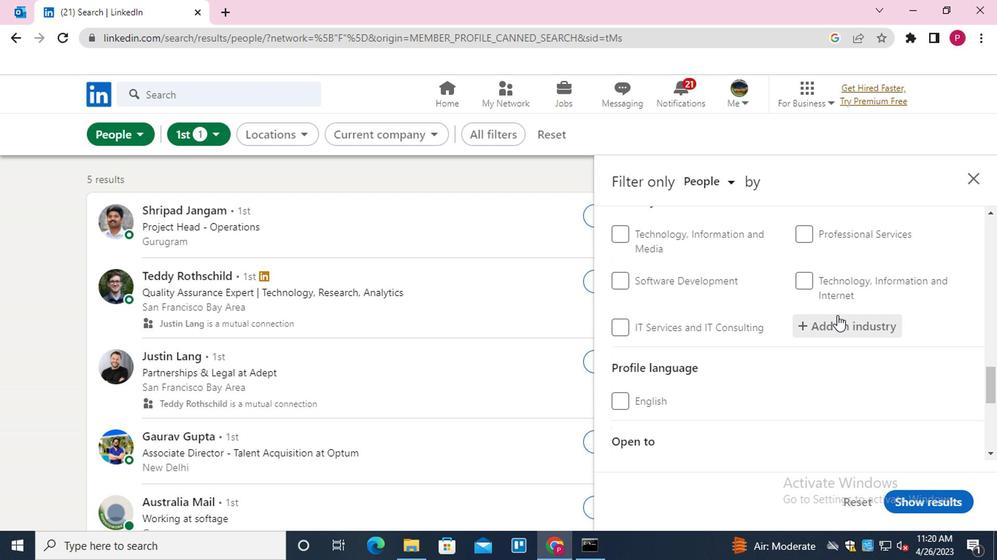 
Action: Mouse pressed left at (836, 329)
Screenshot: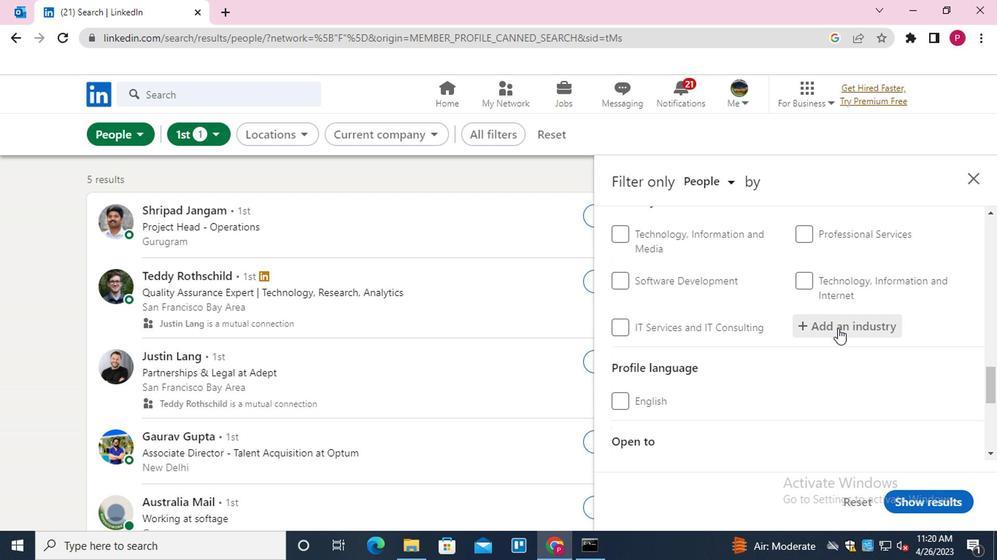 
Action: Key pressed <Key.shift>TEXTILE<Key.down><Key.enter><Key.backspace><Key.down><Key.enter>
Screenshot: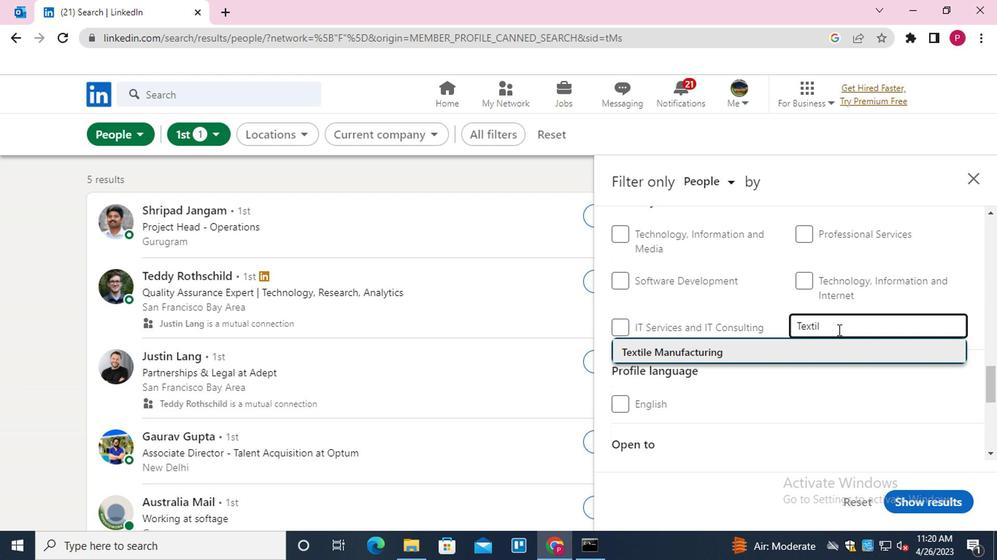 
Action: Mouse moved to (791, 342)
Screenshot: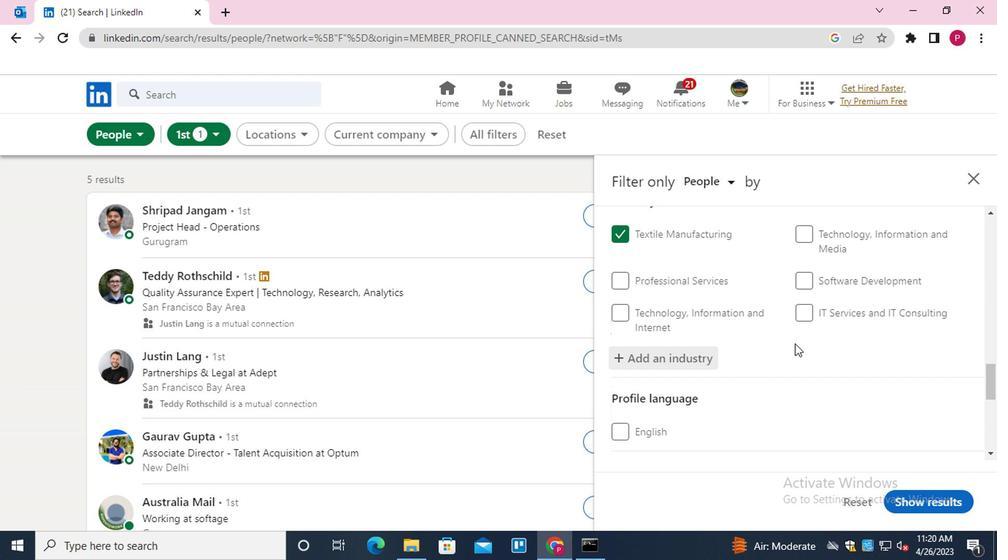 
Action: Mouse scrolled (791, 342) with delta (0, 0)
Screenshot: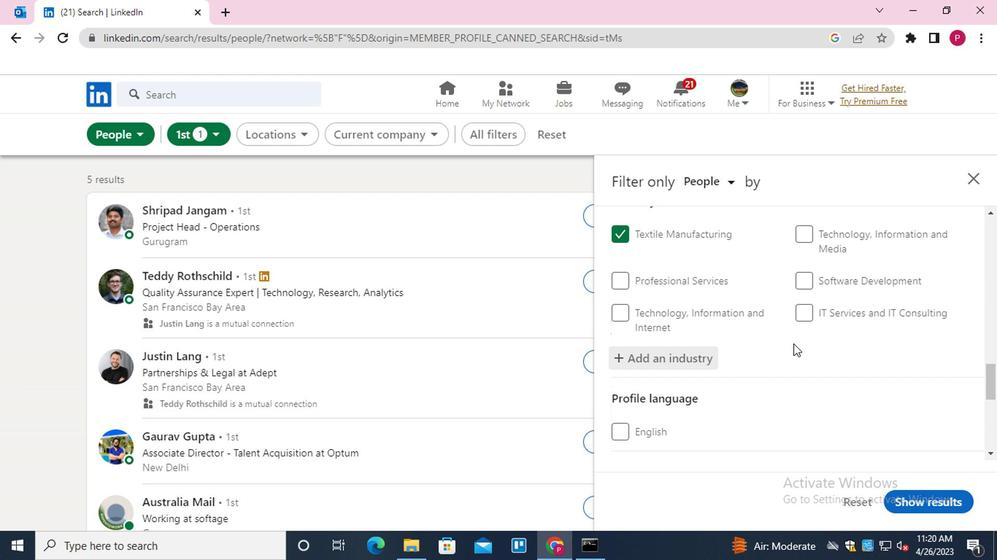 
Action: Mouse moved to (791, 344)
Screenshot: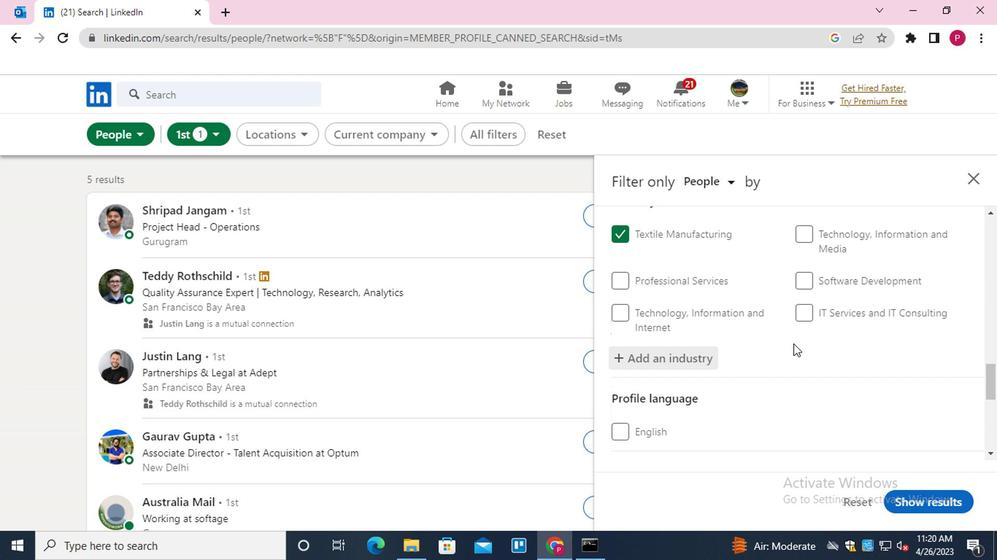
Action: Mouse scrolled (791, 344) with delta (0, 0)
Screenshot: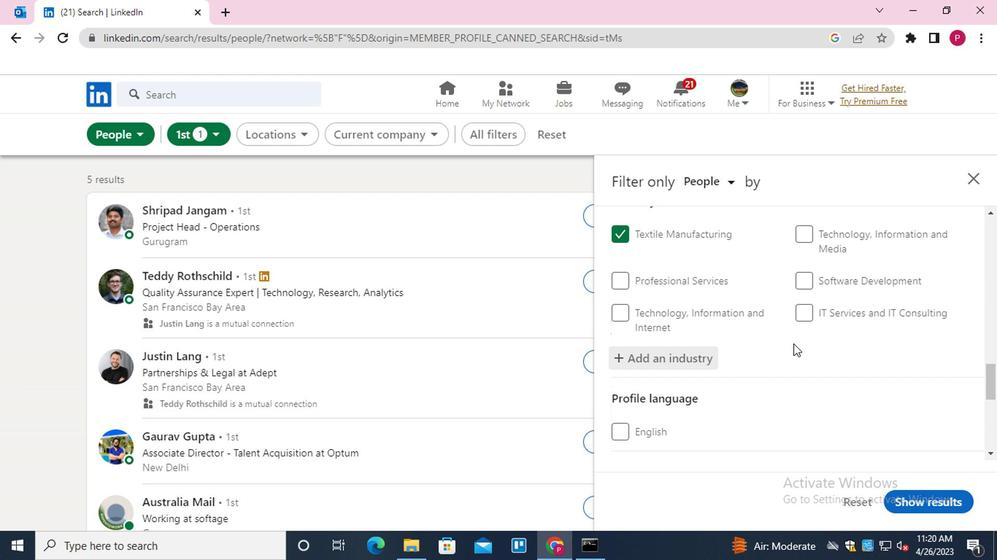 
Action: Mouse moved to (771, 352)
Screenshot: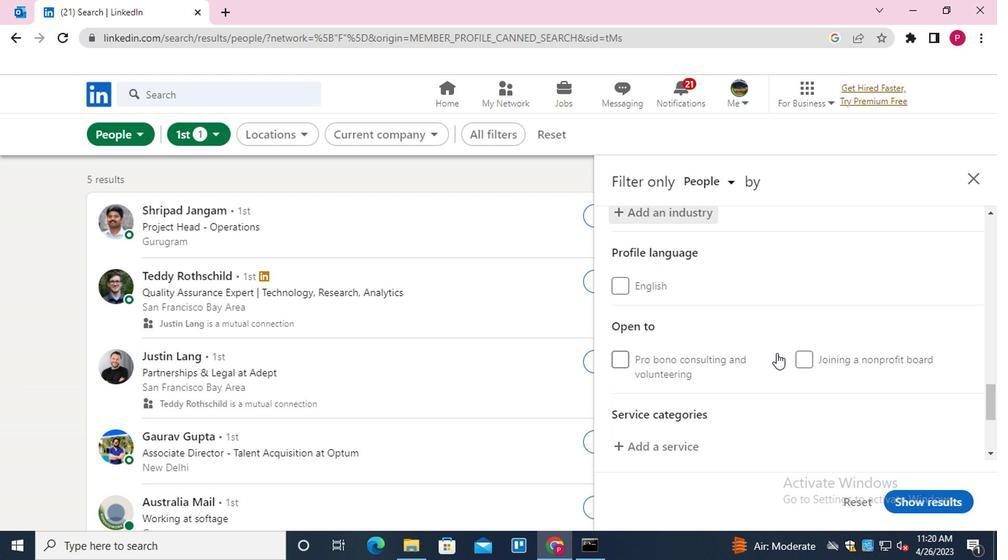 
Action: Mouse scrolled (771, 352) with delta (0, 0)
Screenshot: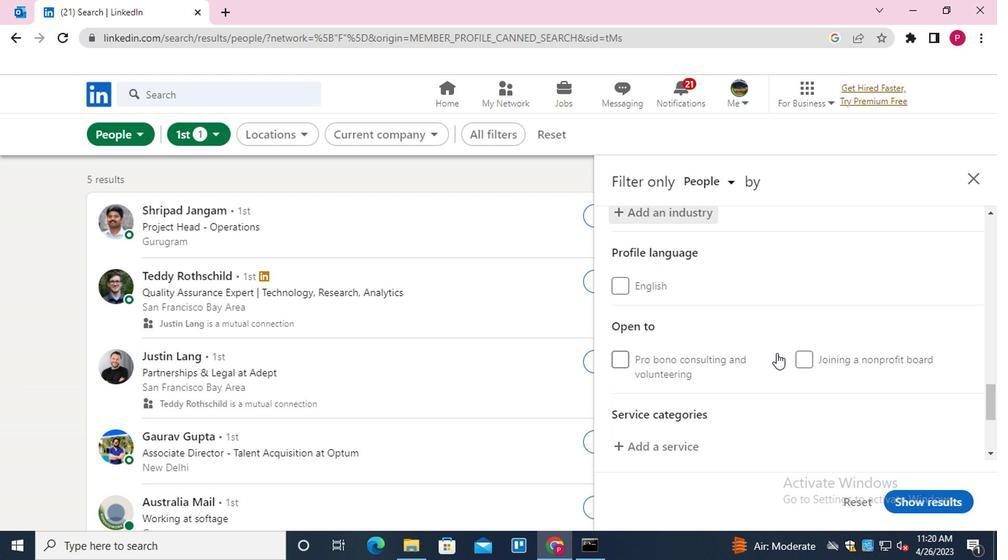 
Action: Mouse moved to (680, 371)
Screenshot: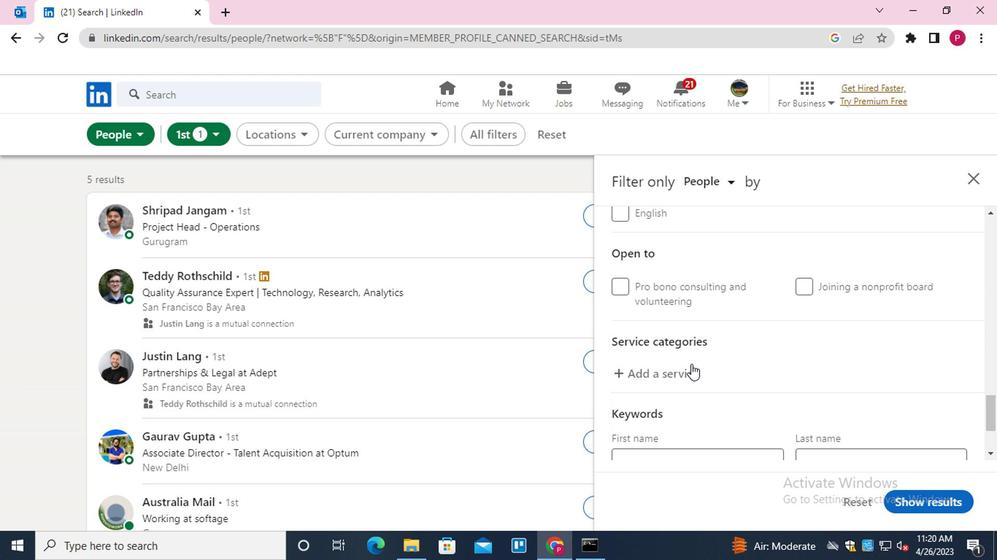 
Action: Mouse pressed left at (680, 371)
Screenshot: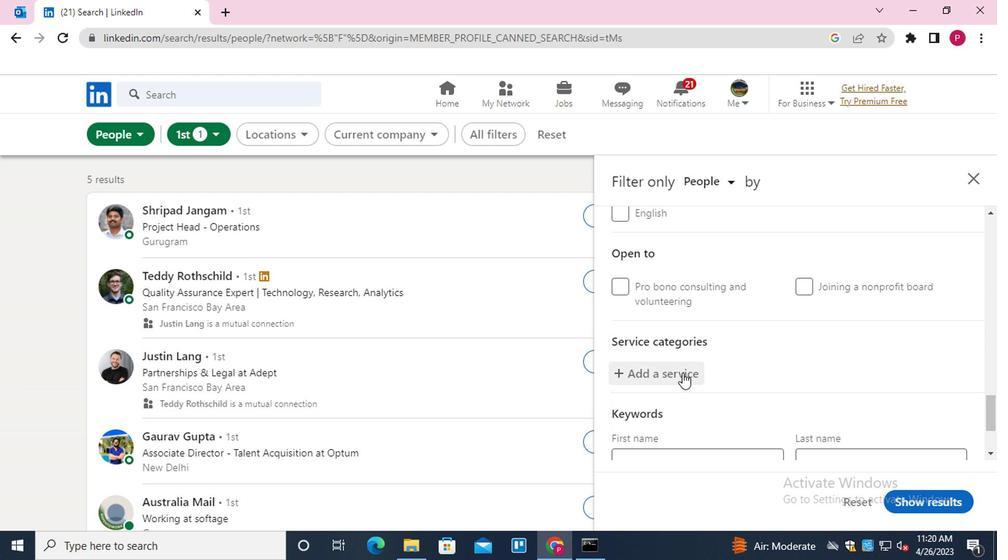 
Action: Key pressed <Key.shift>BUDGET<Key.down><Key.enter>
Screenshot: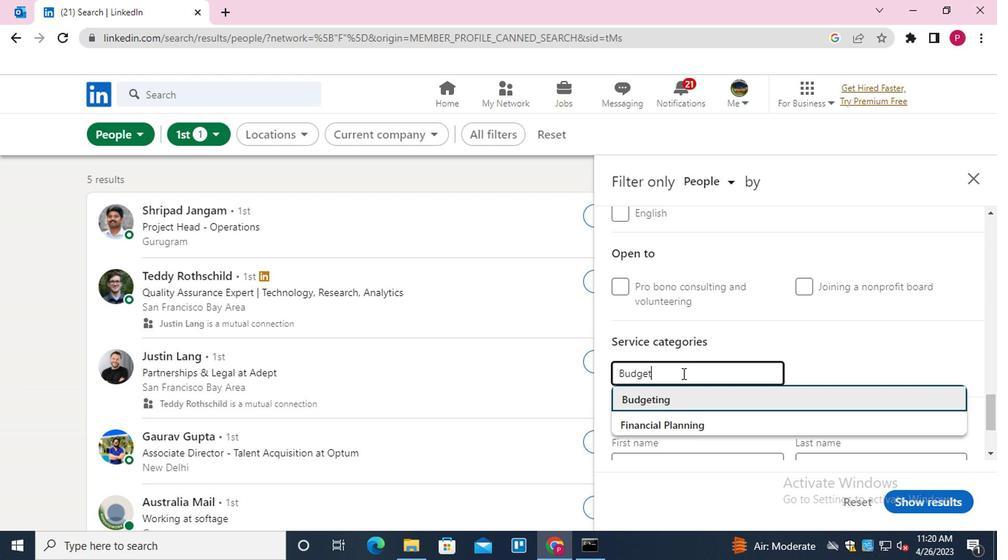 
Action: Mouse moved to (681, 371)
Screenshot: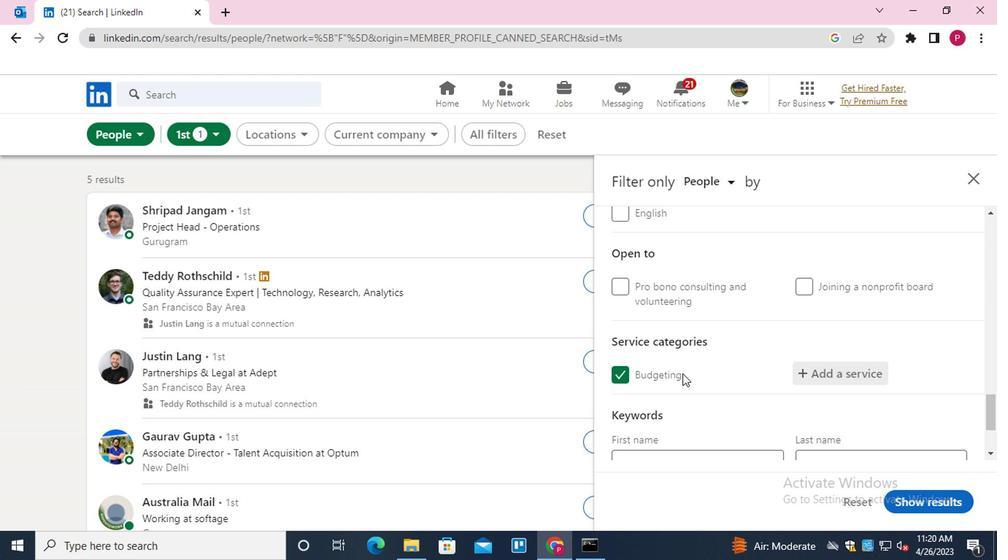 
Action: Mouse scrolled (681, 370) with delta (0, 0)
Screenshot: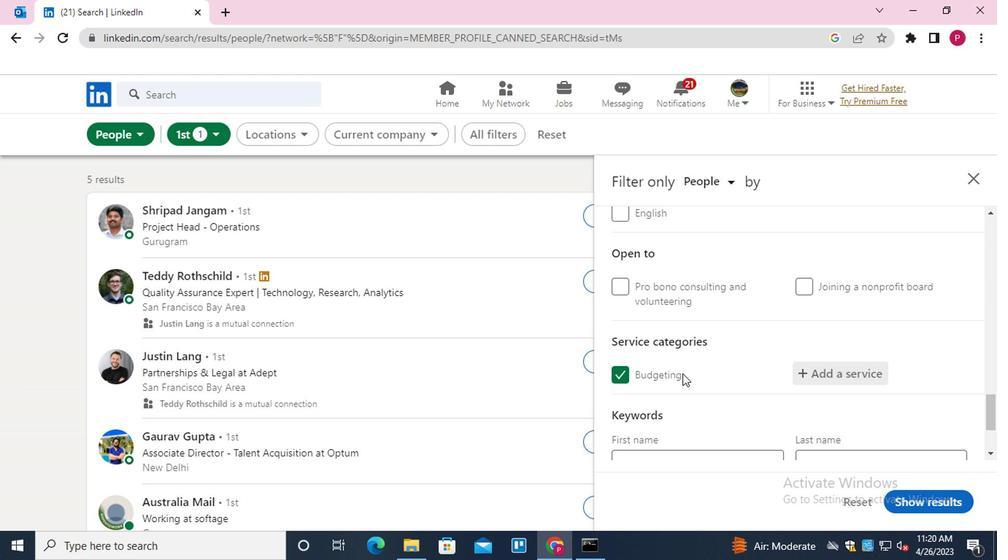 
Action: Mouse moved to (686, 369)
Screenshot: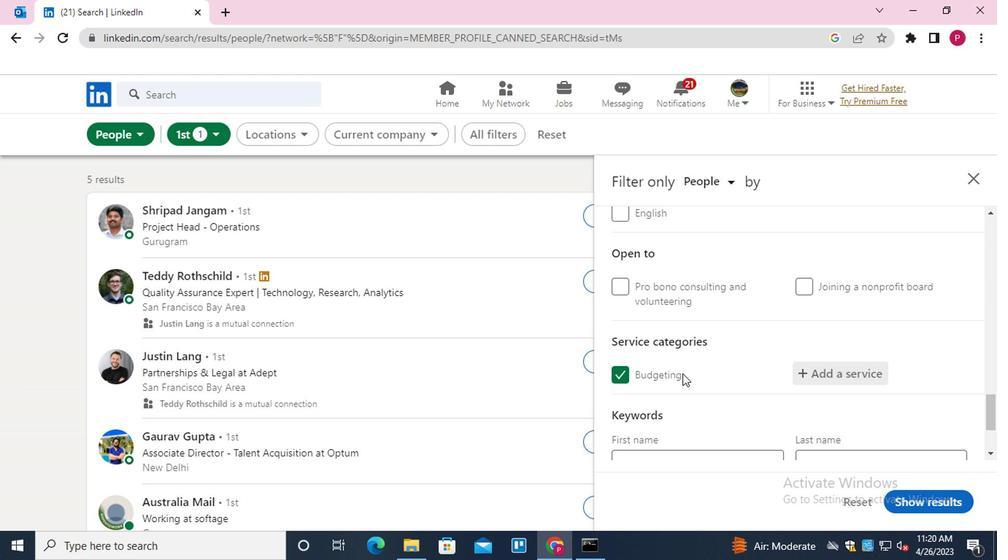 
Action: Mouse scrolled (686, 368) with delta (0, -1)
Screenshot: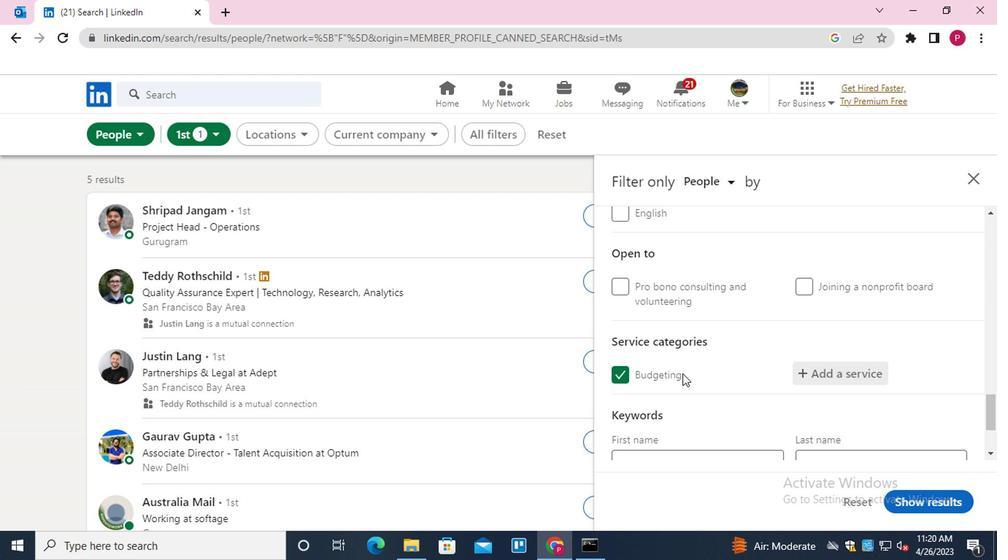 
Action: Mouse moved to (685, 393)
Screenshot: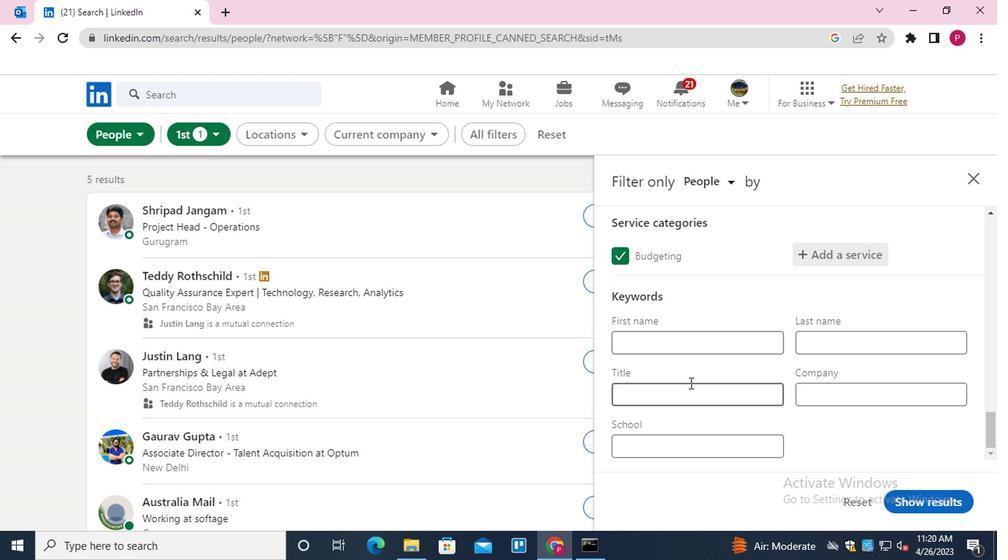 
Action: Mouse pressed left at (685, 393)
Screenshot: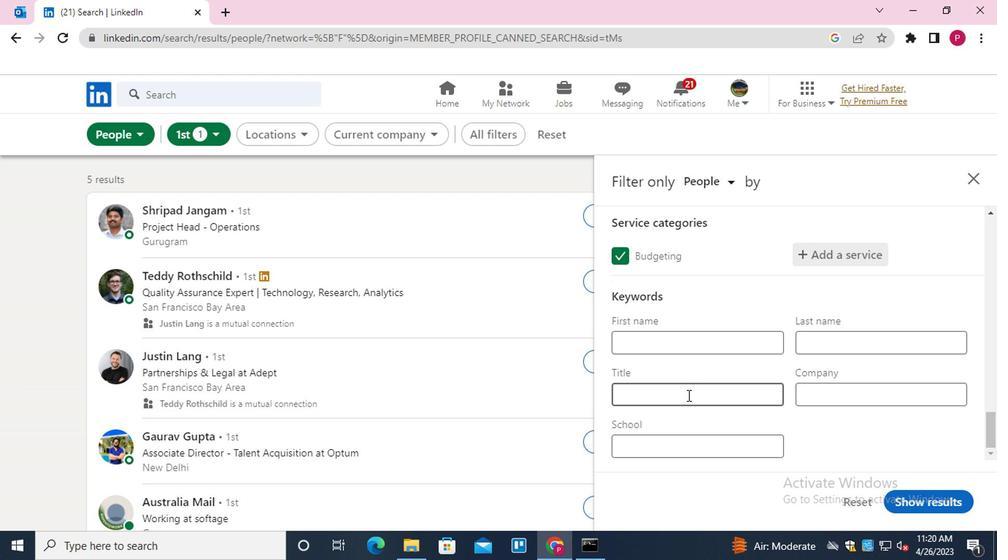 
Action: Key pressed <Key.shift><Key.shift><Key.shift><Key.shift><Key.shift><Key.shift><Key.shift><Key.shift><Key.shift><Key.shift>FINANCIAL<Key.space><Key.shift>ANALYST
Screenshot: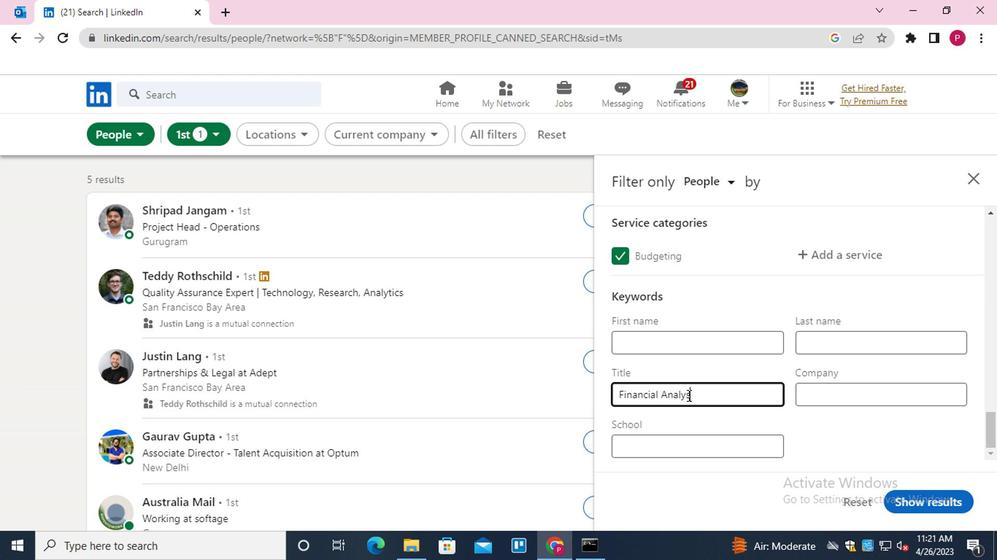 
Action: Mouse moved to (928, 502)
Screenshot: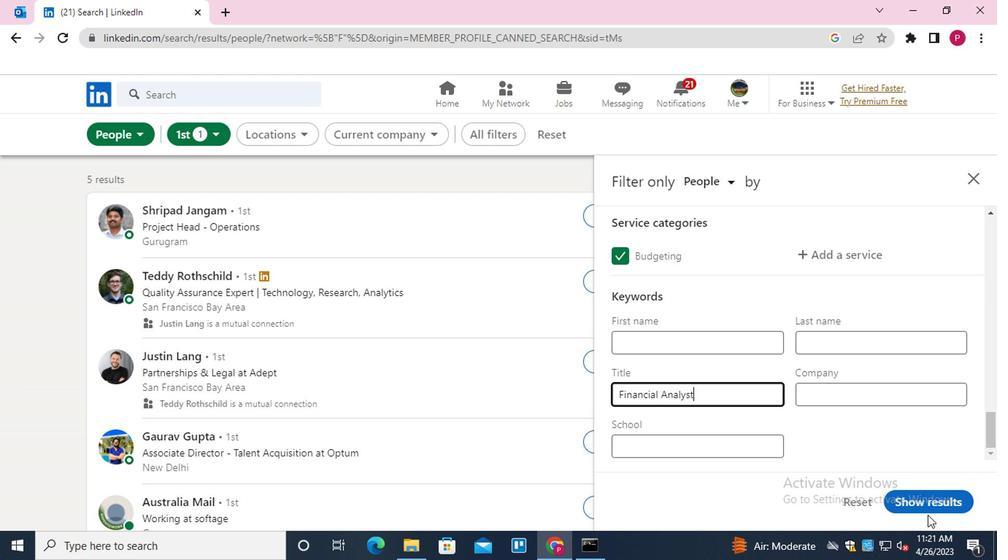 
Action: Mouse pressed left at (928, 502)
Screenshot: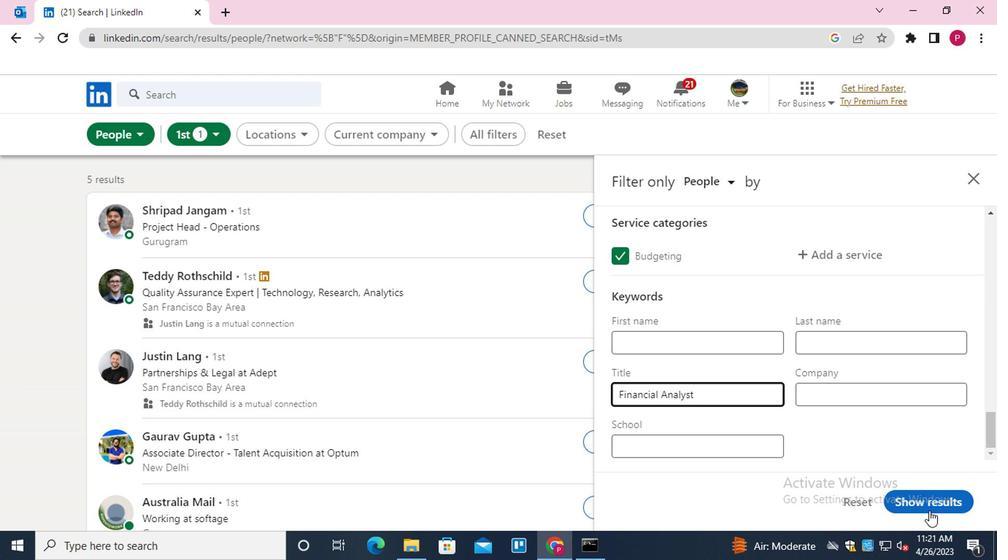 
Action: Mouse moved to (567, 352)
Screenshot: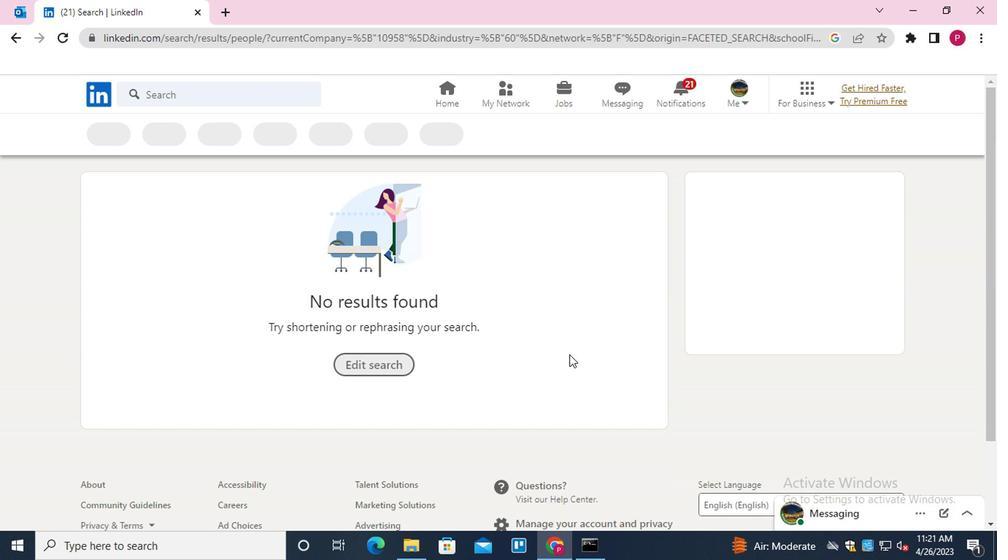 
